 Task: Find connections with filter location Sarkhej with filter topic #stayhomewith filter profile language English with filter current company Collabera Digital with filter school Pondicherry University with filter industry Home Health Care Services with filter service category Business Law with filter keywords title Continuous Improvement Consultant
Action: Mouse moved to (509, 69)
Screenshot: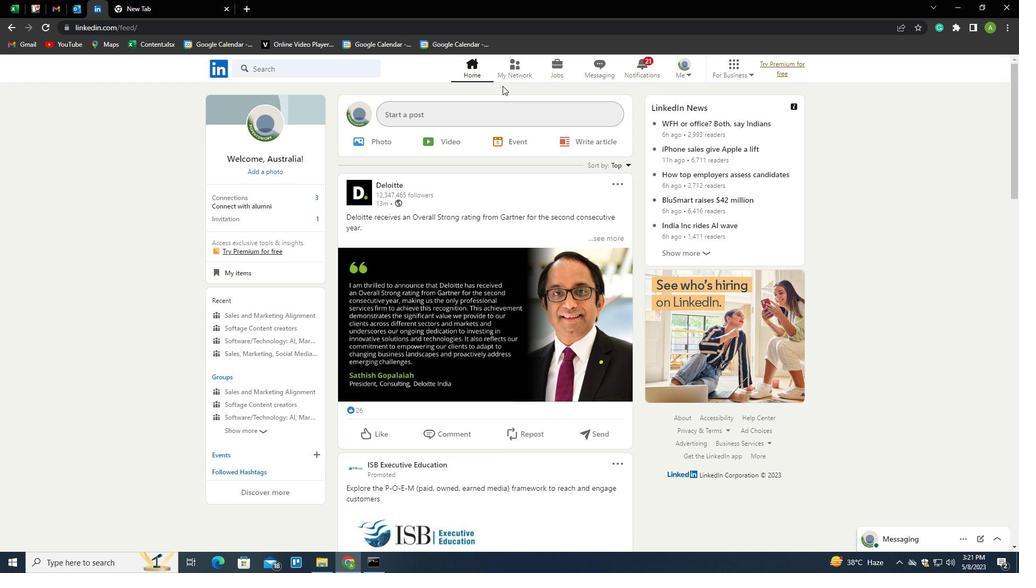 
Action: Mouse pressed left at (509, 69)
Screenshot: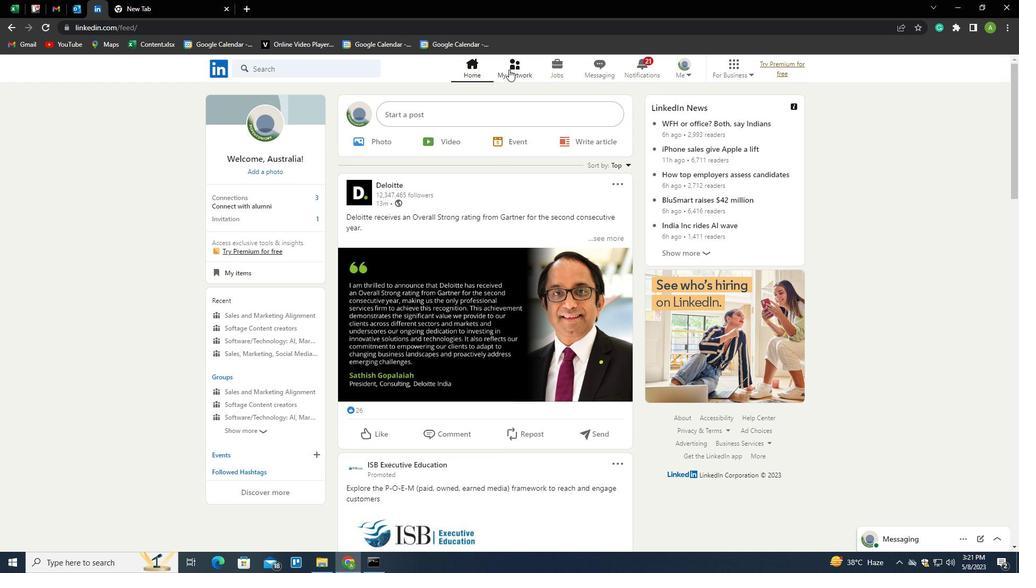 
Action: Mouse moved to (258, 125)
Screenshot: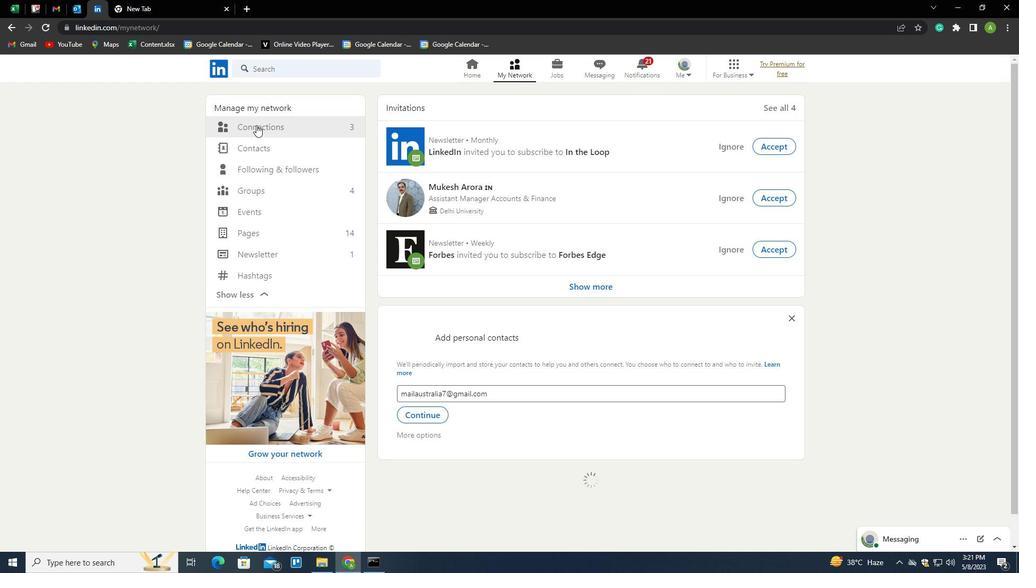 
Action: Mouse pressed left at (258, 125)
Screenshot: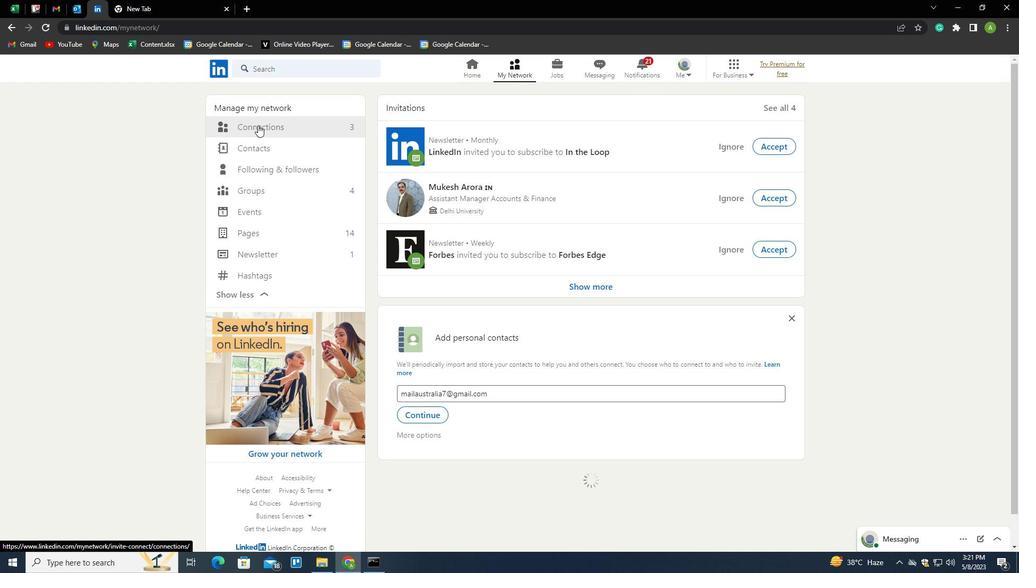 
Action: Mouse moved to (573, 131)
Screenshot: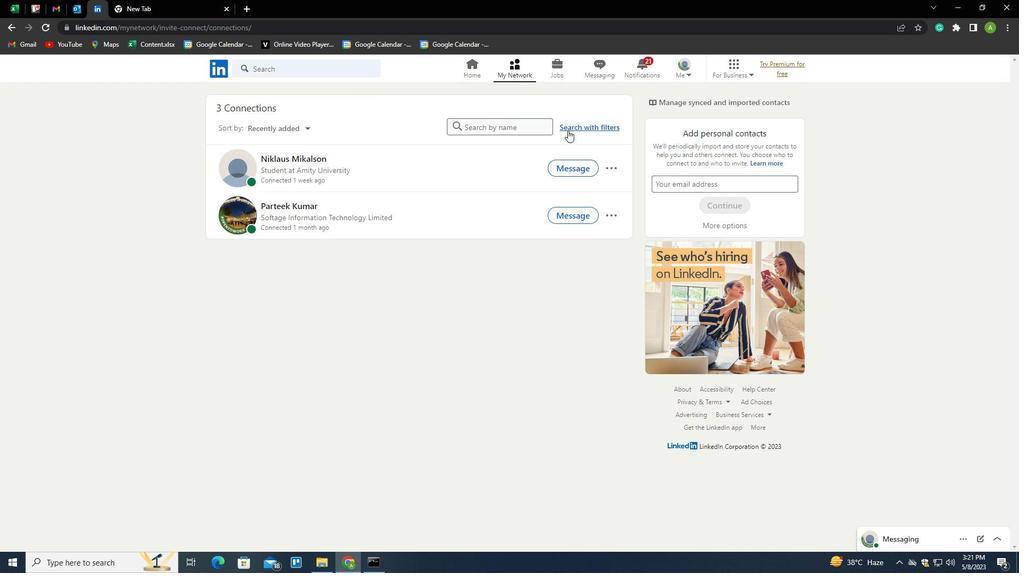 
Action: Mouse pressed left at (573, 131)
Screenshot: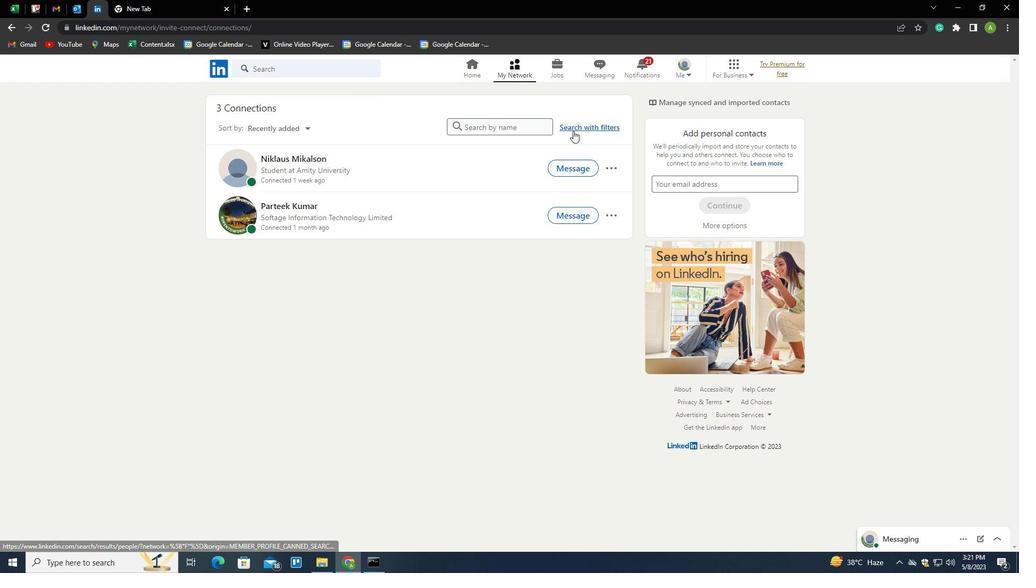 
Action: Mouse moved to (539, 97)
Screenshot: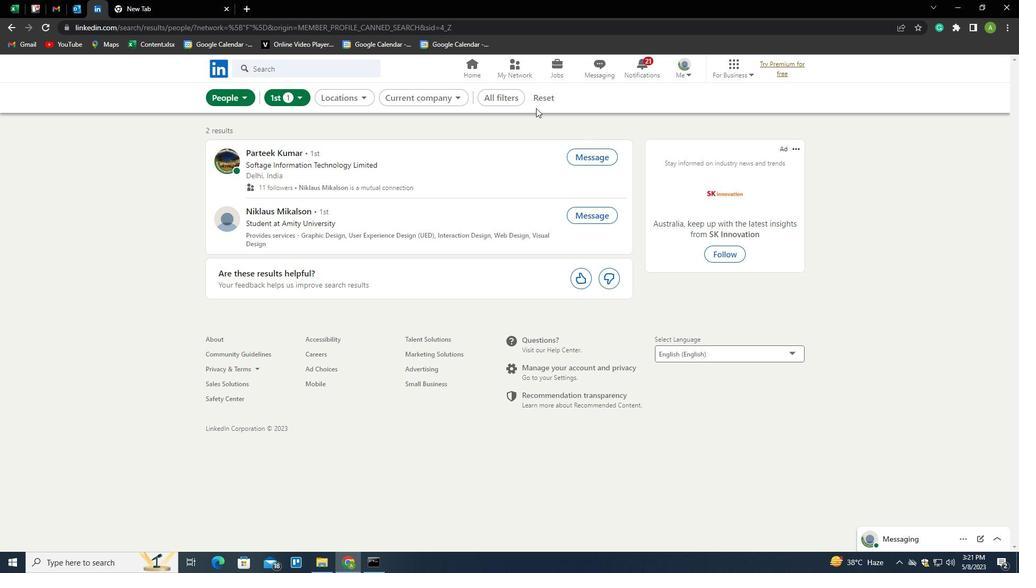 
Action: Mouse pressed left at (539, 97)
Screenshot: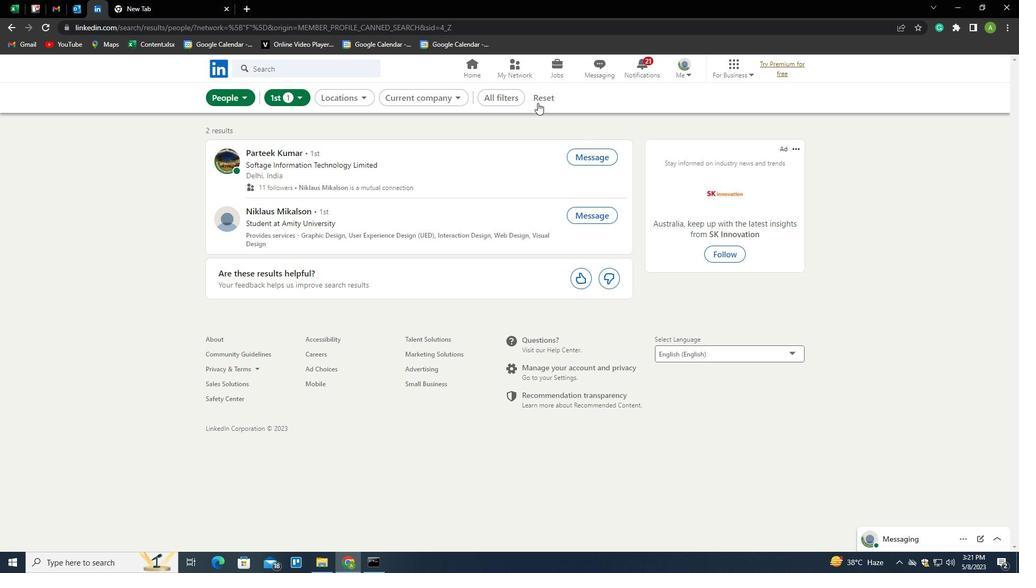 
Action: Mouse moved to (525, 99)
Screenshot: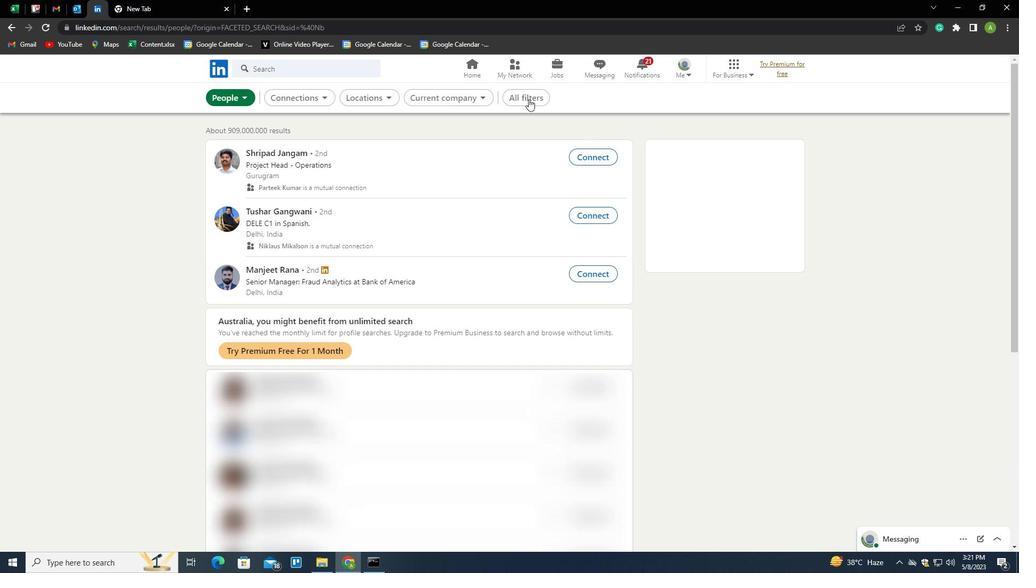 
Action: Mouse pressed left at (525, 99)
Screenshot: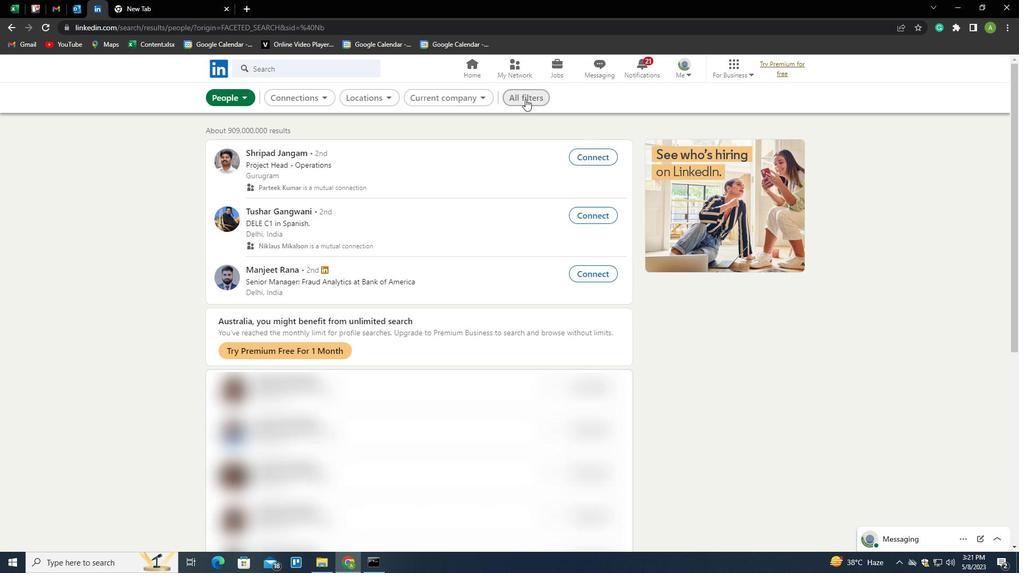 
Action: Mouse moved to (814, 327)
Screenshot: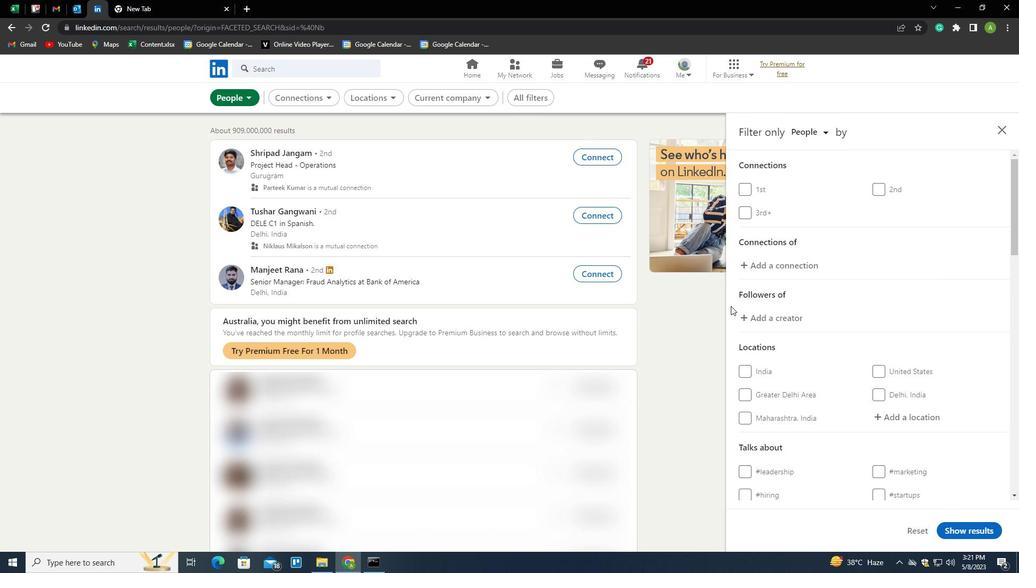 
Action: Mouse scrolled (814, 326) with delta (0, 0)
Screenshot: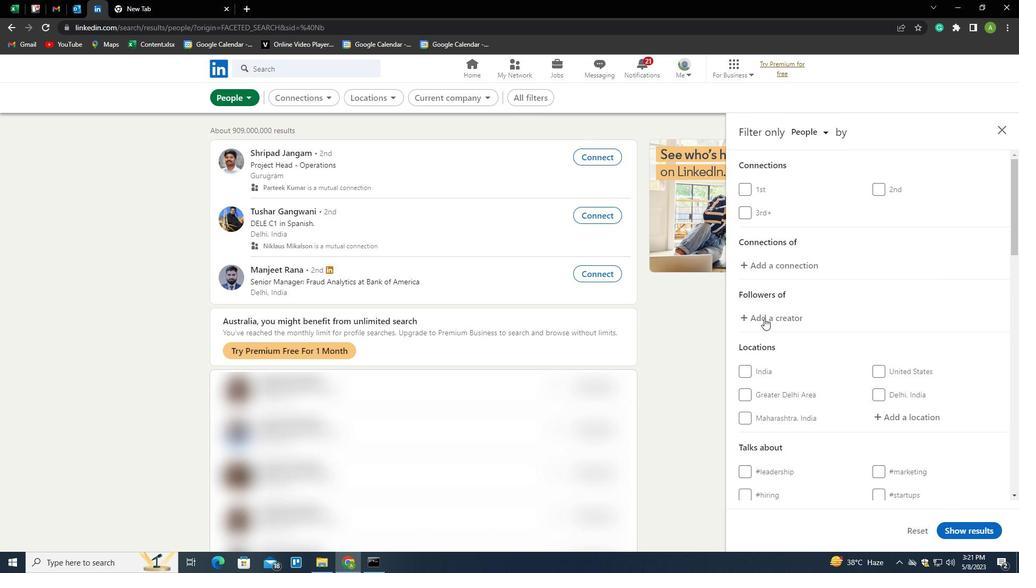 
Action: Mouse scrolled (814, 326) with delta (0, 0)
Screenshot: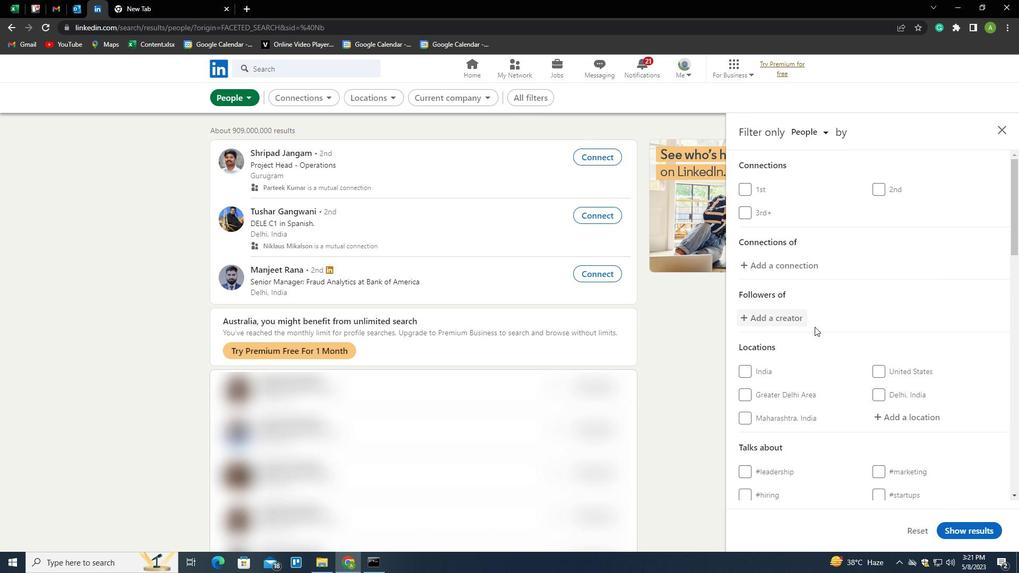 
Action: Mouse moved to (908, 319)
Screenshot: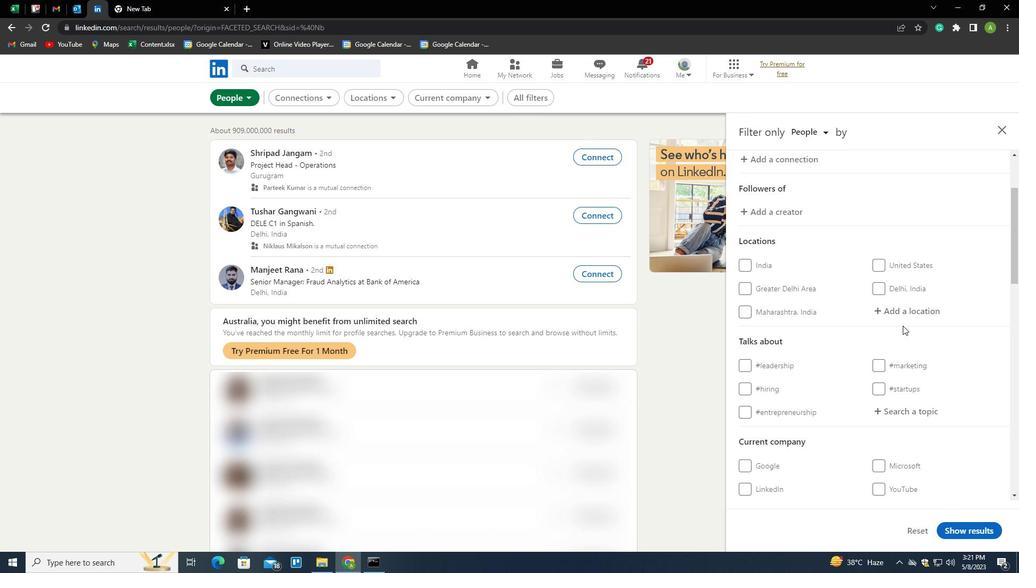 
Action: Mouse pressed left at (908, 319)
Screenshot: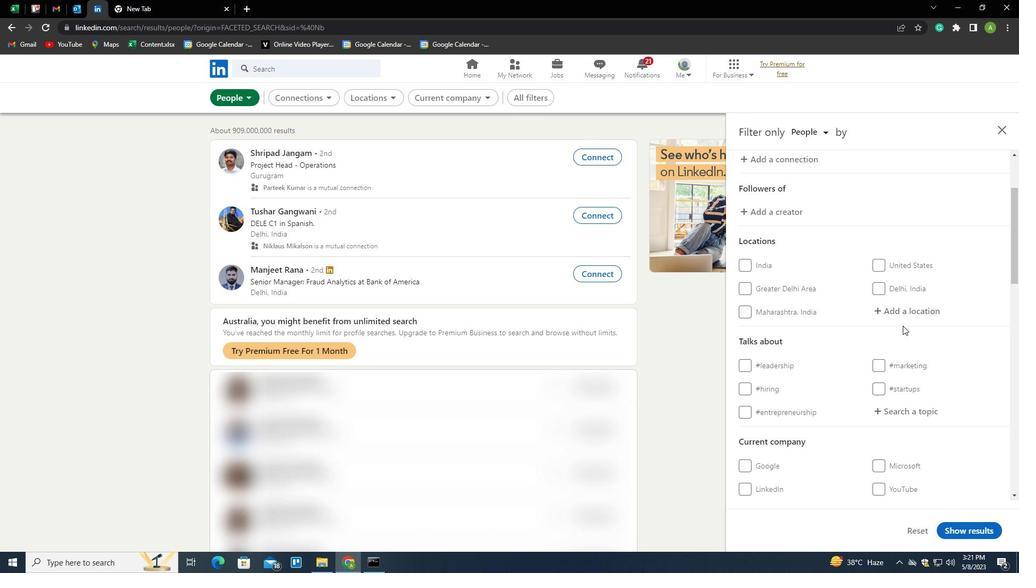 
Action: Mouse moved to (940, 284)
Screenshot: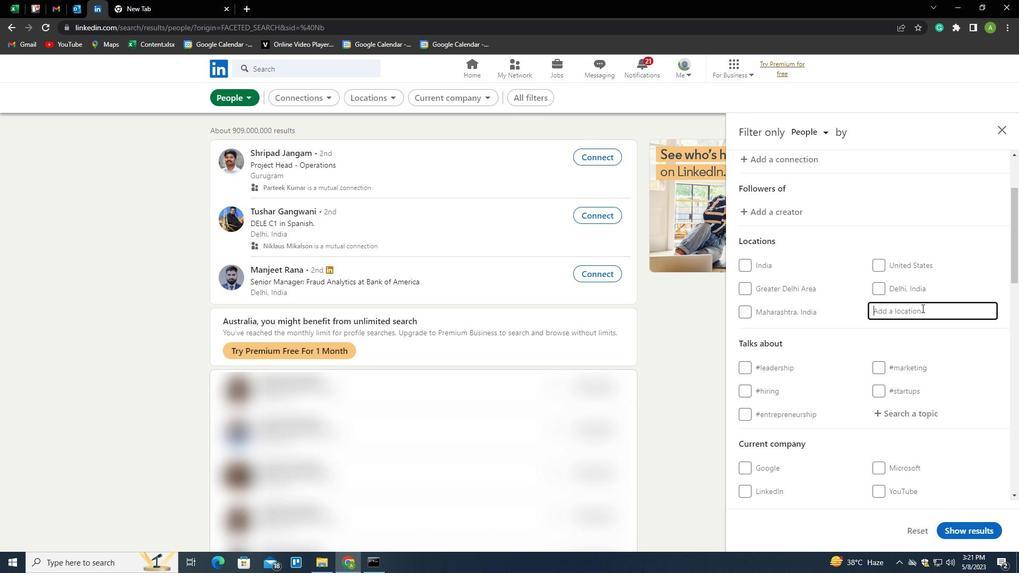 
Action: Key pressed <Key.shift><Key.shift><Key.shift>SARKHEF<Key.backspace>J
Screenshot: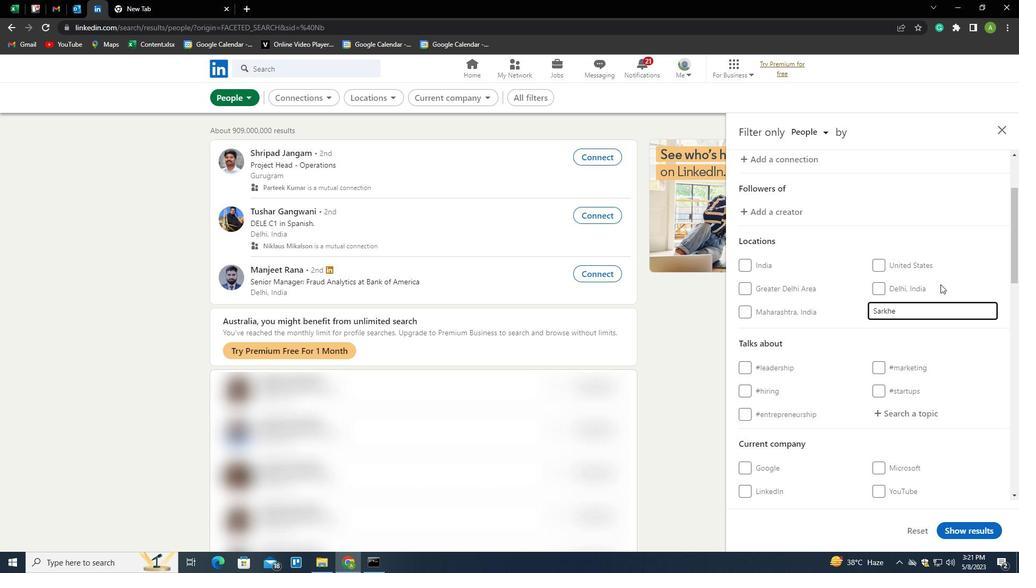 
Action: Mouse moved to (896, 329)
Screenshot: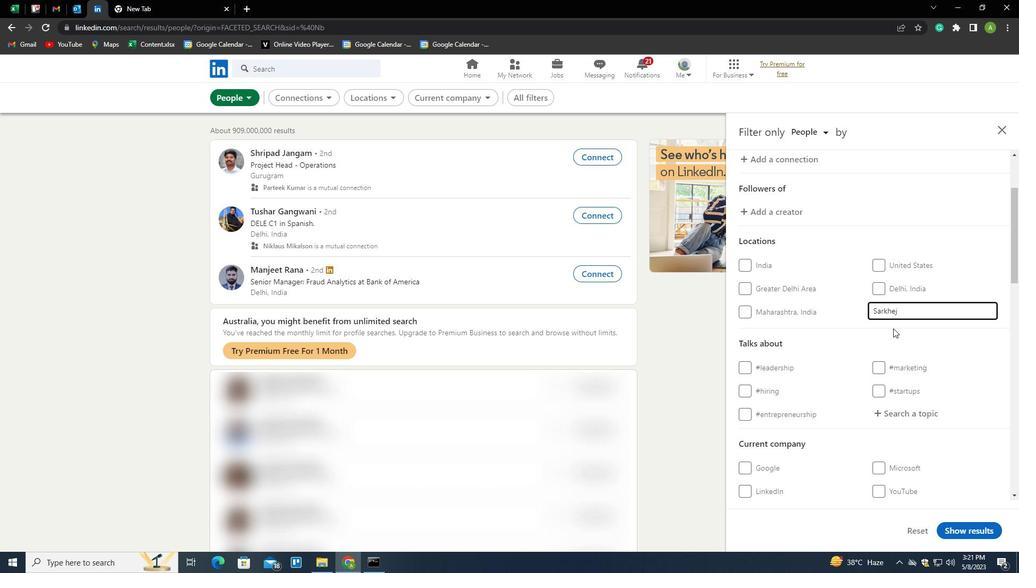
Action: Mouse pressed left at (896, 329)
Screenshot: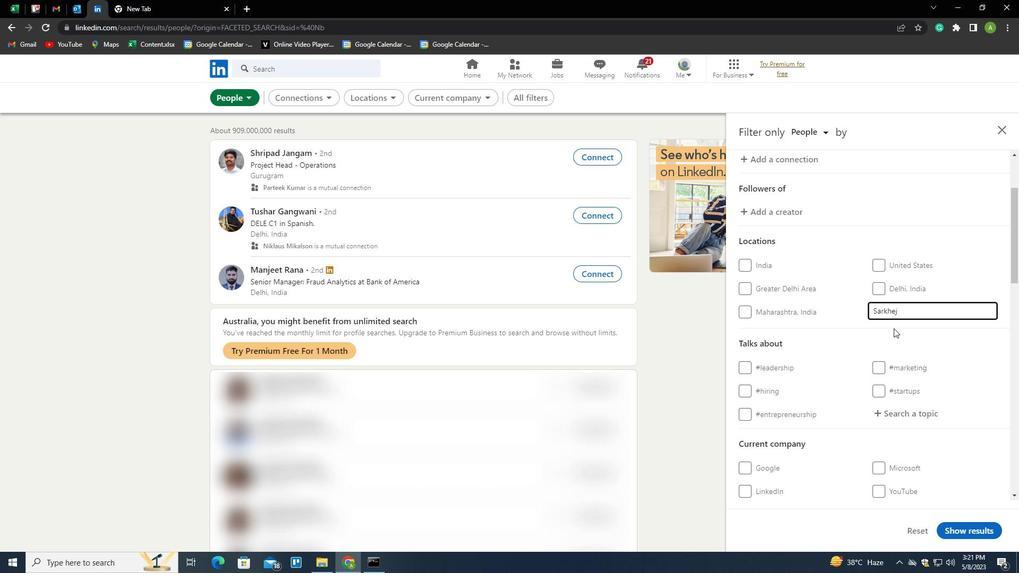 
Action: Mouse moved to (907, 409)
Screenshot: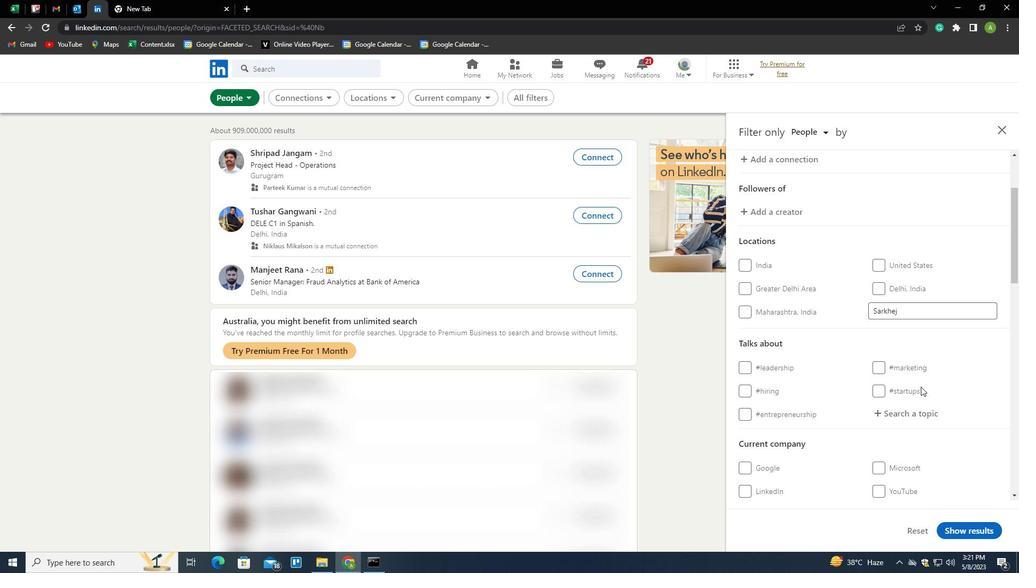 
Action: Mouse pressed left at (907, 409)
Screenshot: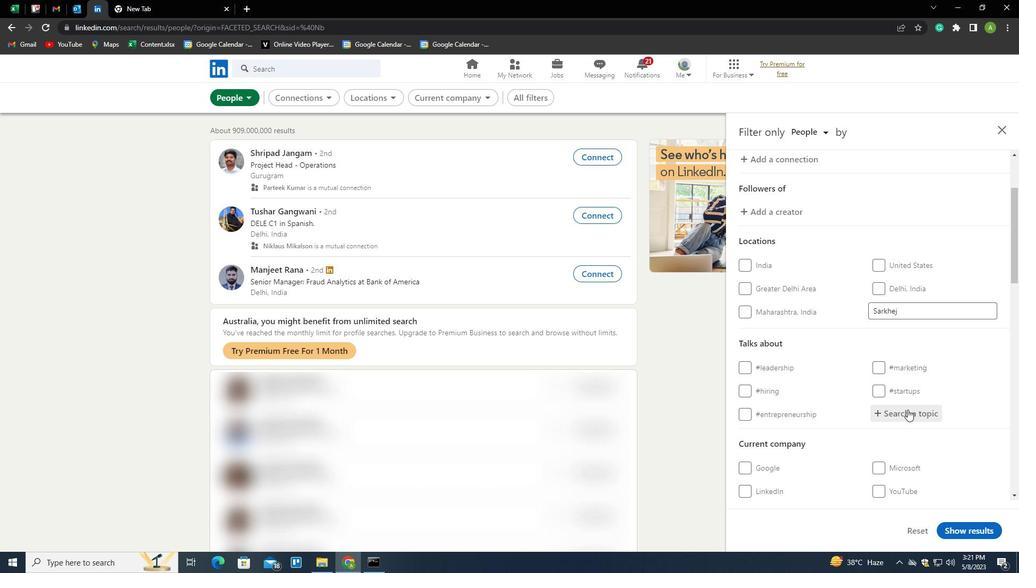
Action: Mouse moved to (918, 404)
Screenshot: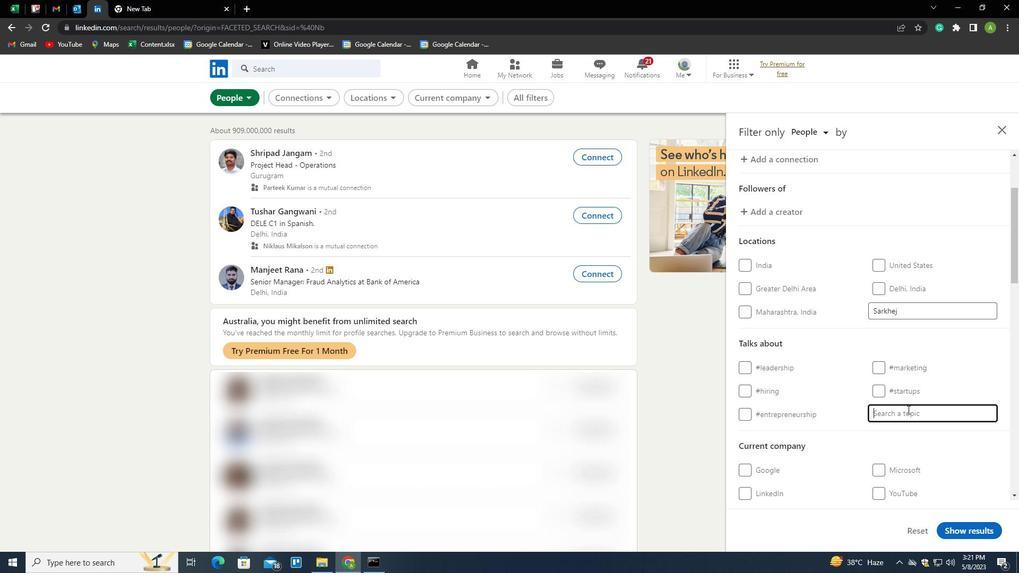 
Action: Key pressed STAYHOME<Key.down><Key.enter>
Screenshot: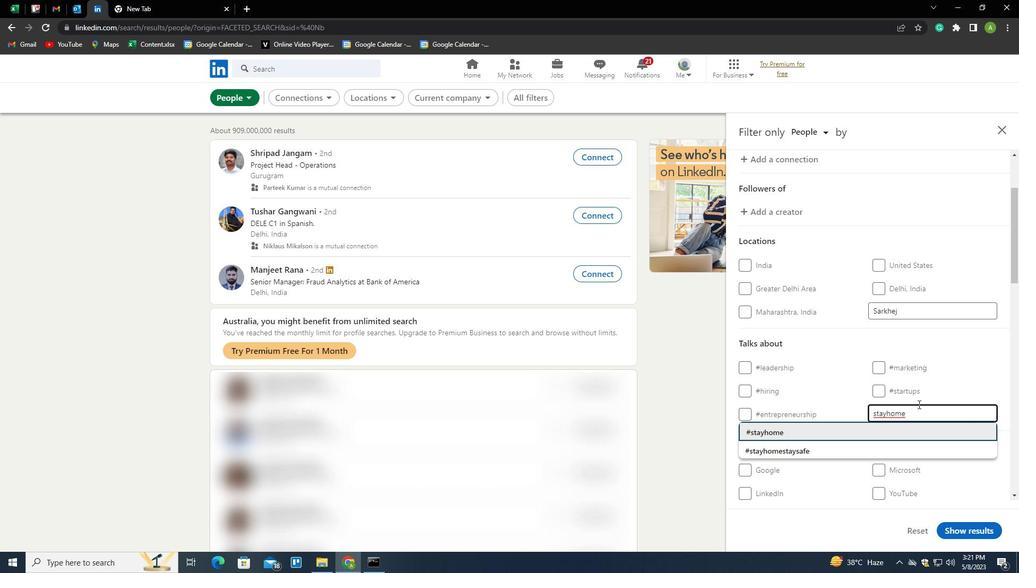 
Action: Mouse moved to (918, 404)
Screenshot: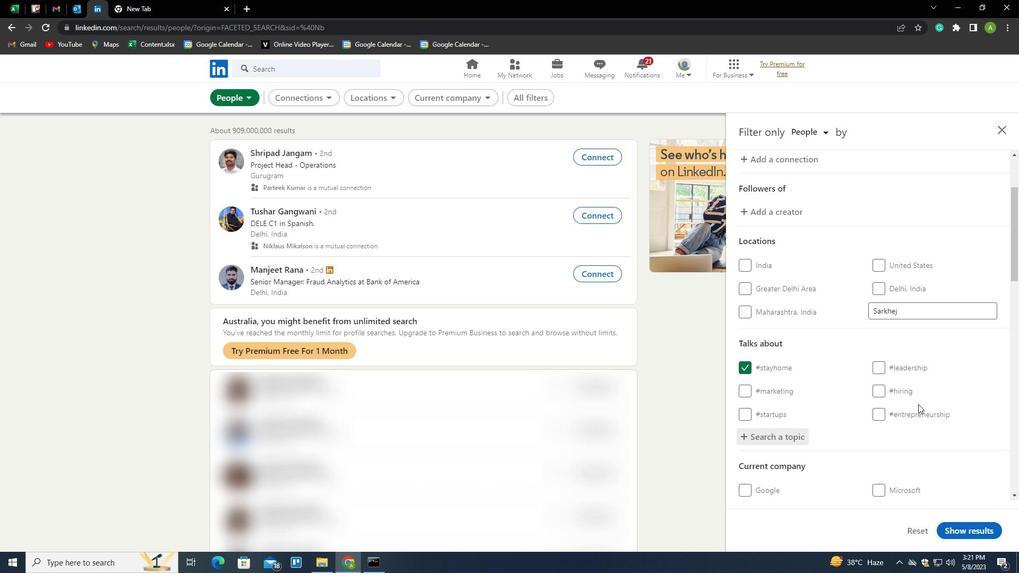 
Action: Mouse scrolled (918, 404) with delta (0, 0)
Screenshot: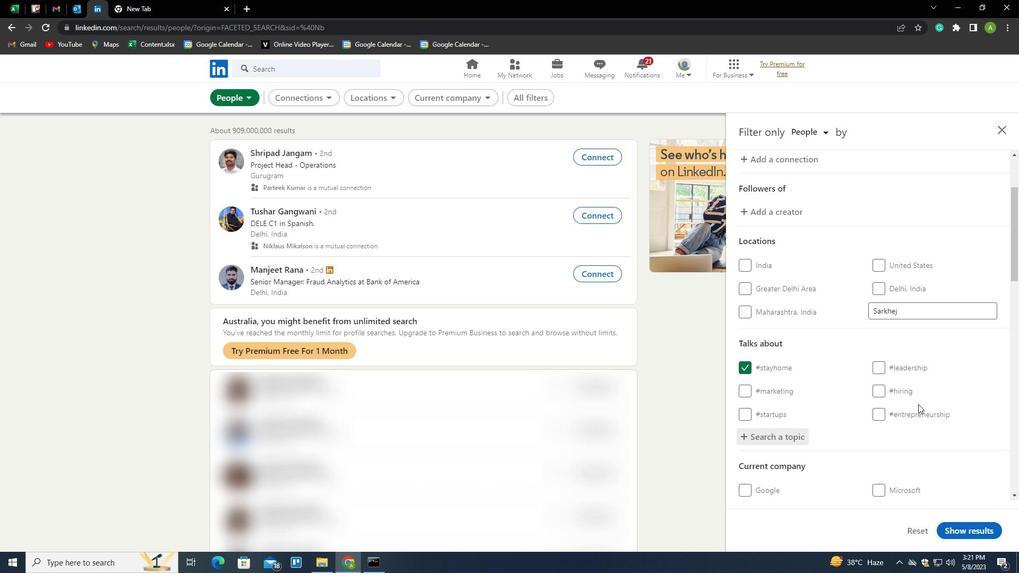 
Action: Mouse scrolled (918, 404) with delta (0, 0)
Screenshot: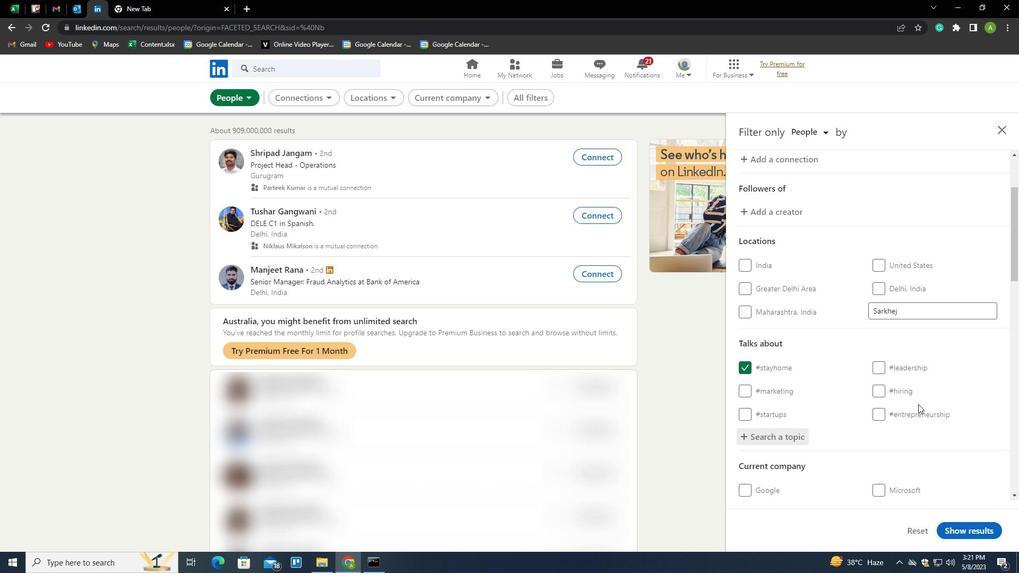 
Action: Mouse moved to (918, 404)
Screenshot: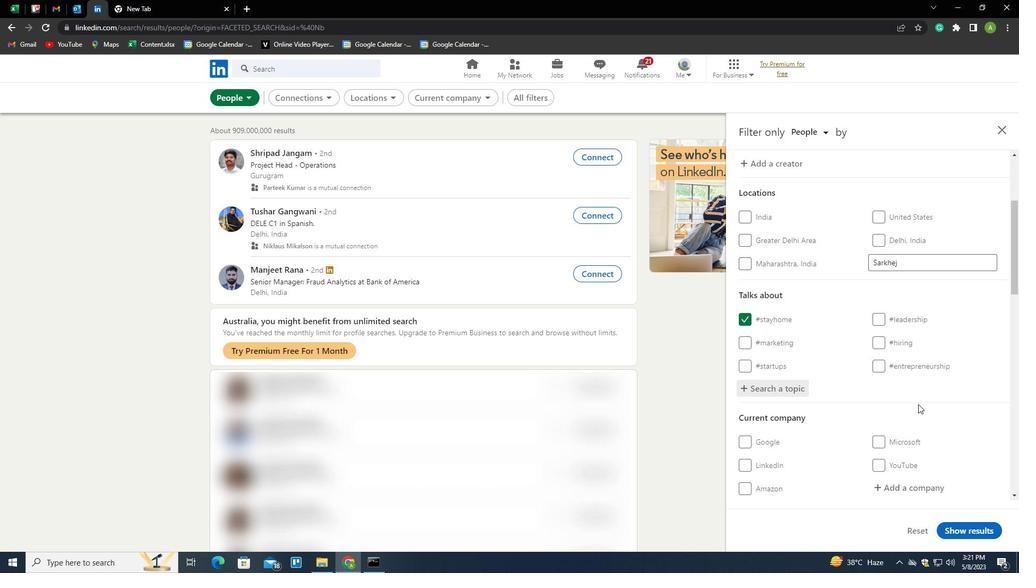 
Action: Mouse scrolled (918, 403) with delta (0, 0)
Screenshot: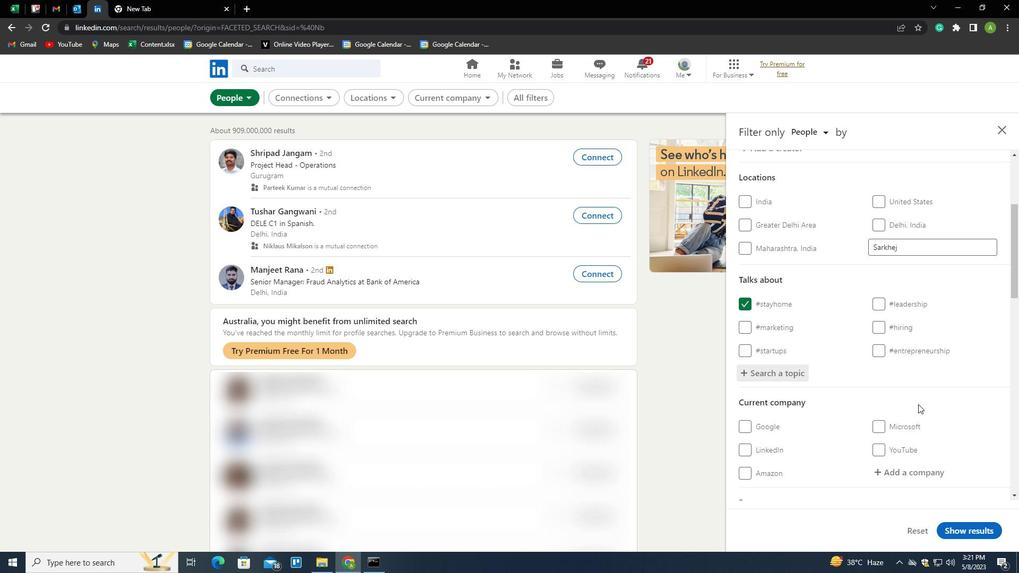 
Action: Mouse scrolled (918, 403) with delta (0, 0)
Screenshot: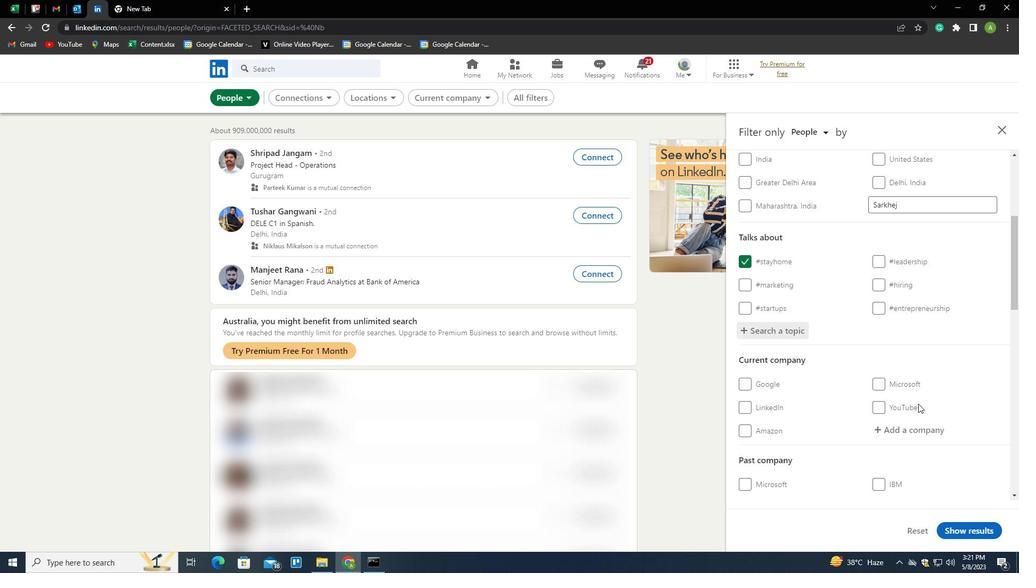 
Action: Mouse scrolled (918, 403) with delta (0, 0)
Screenshot: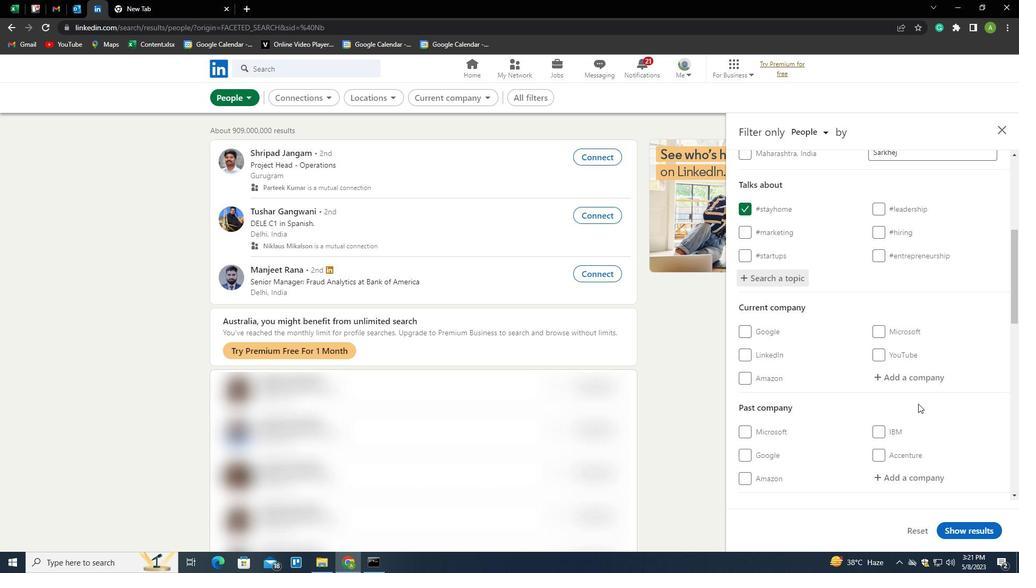 
Action: Mouse scrolled (918, 403) with delta (0, 0)
Screenshot: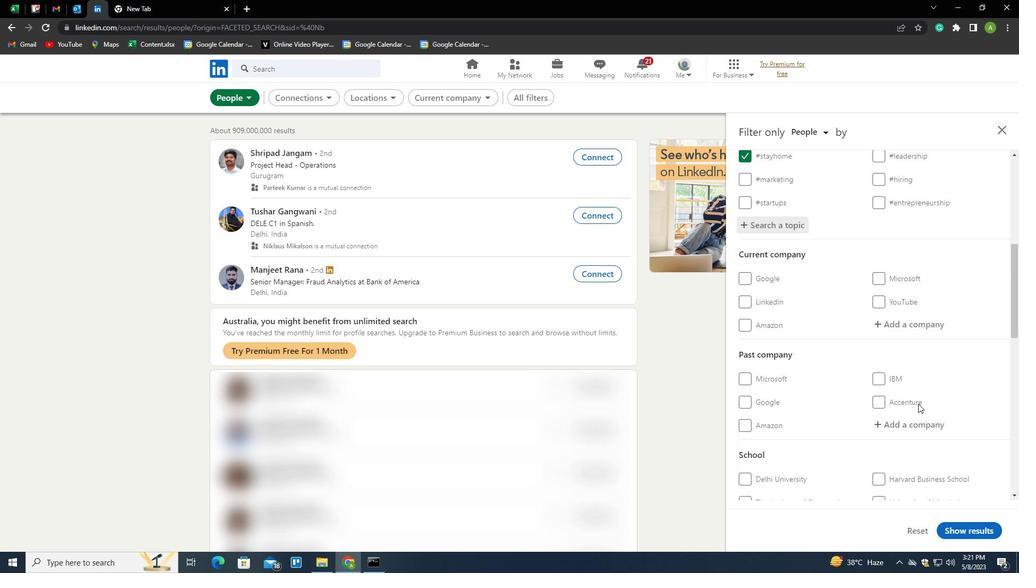 
Action: Mouse scrolled (918, 403) with delta (0, 0)
Screenshot: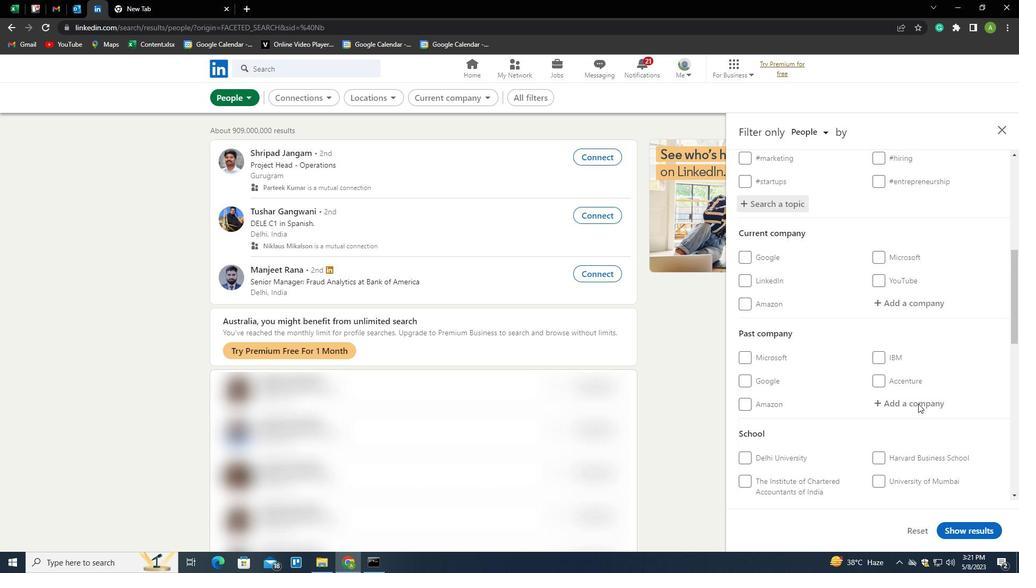 
Action: Mouse scrolled (918, 403) with delta (0, 0)
Screenshot: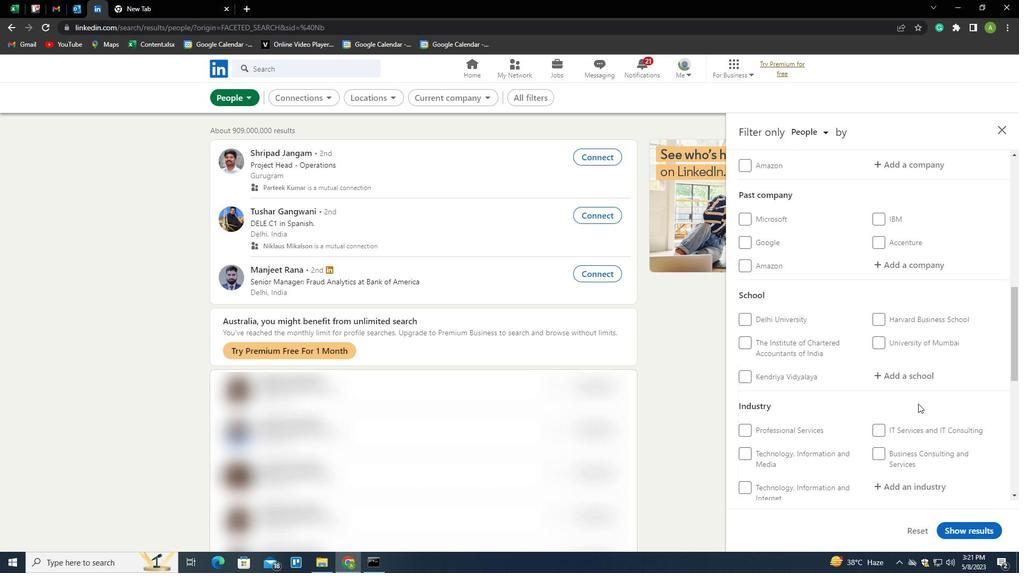 
Action: Mouse scrolled (918, 403) with delta (0, 0)
Screenshot: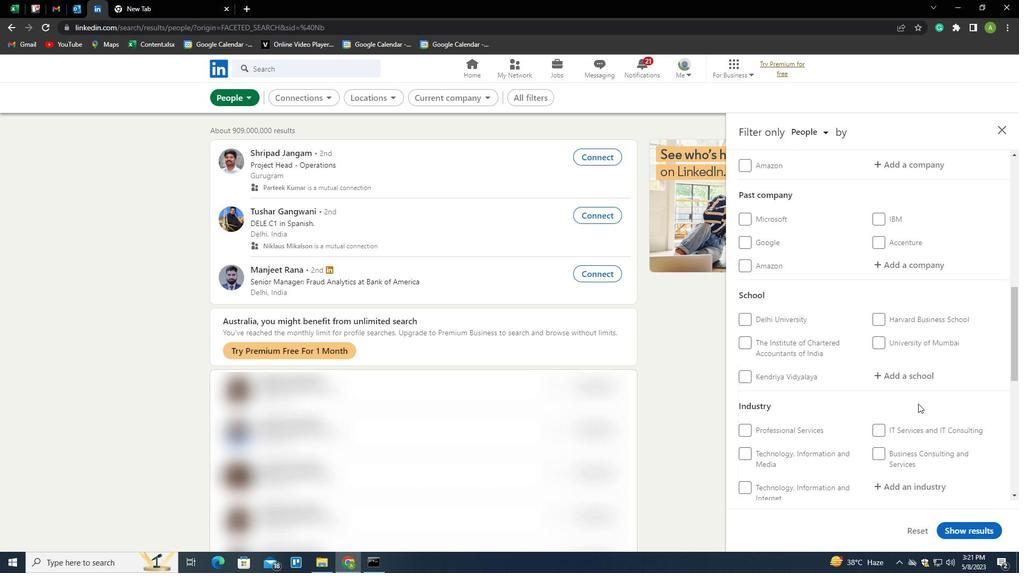 
Action: Mouse scrolled (918, 403) with delta (0, 0)
Screenshot: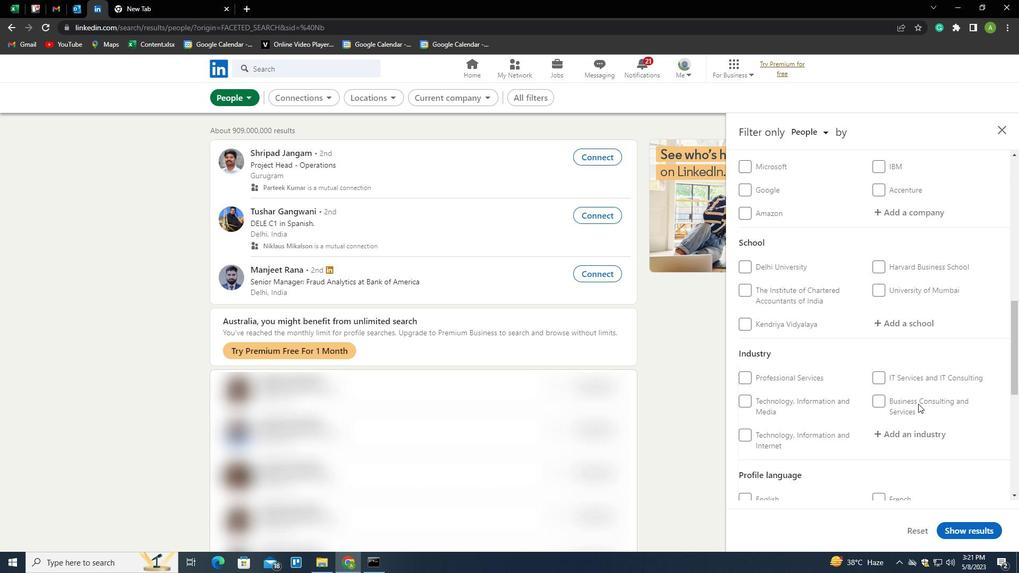 
Action: Mouse moved to (752, 388)
Screenshot: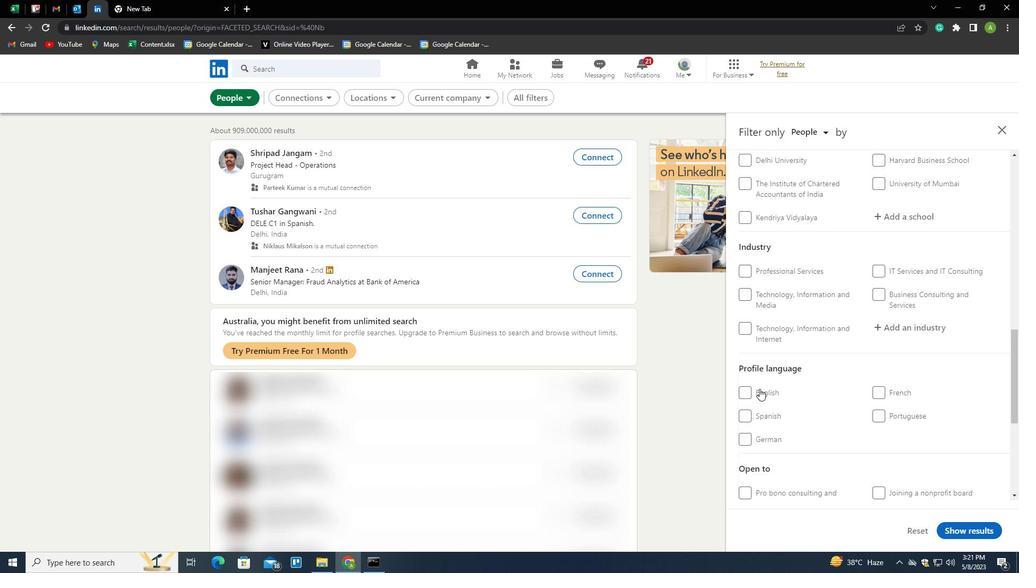 
Action: Mouse pressed left at (752, 388)
Screenshot: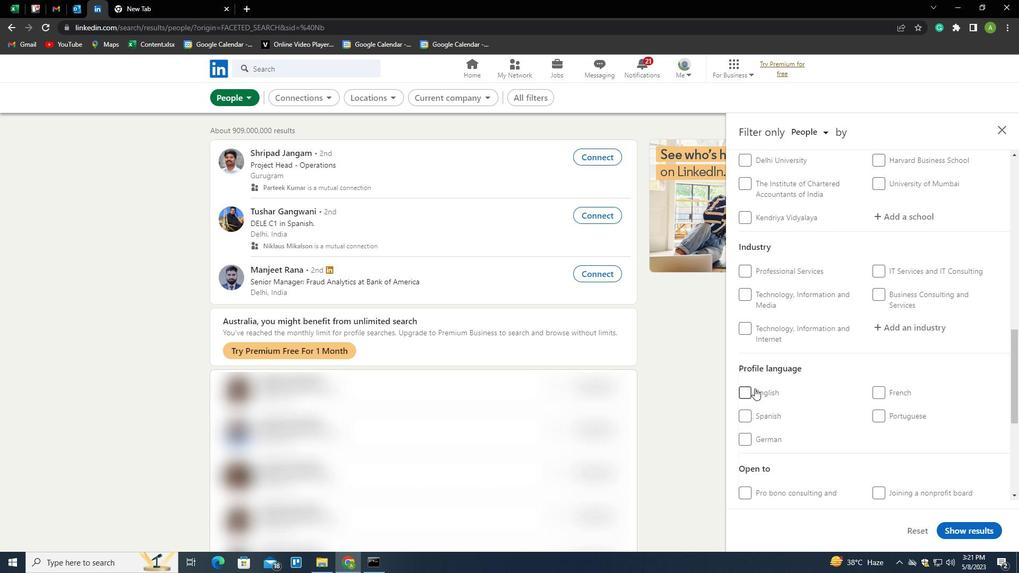 
Action: Mouse moved to (925, 357)
Screenshot: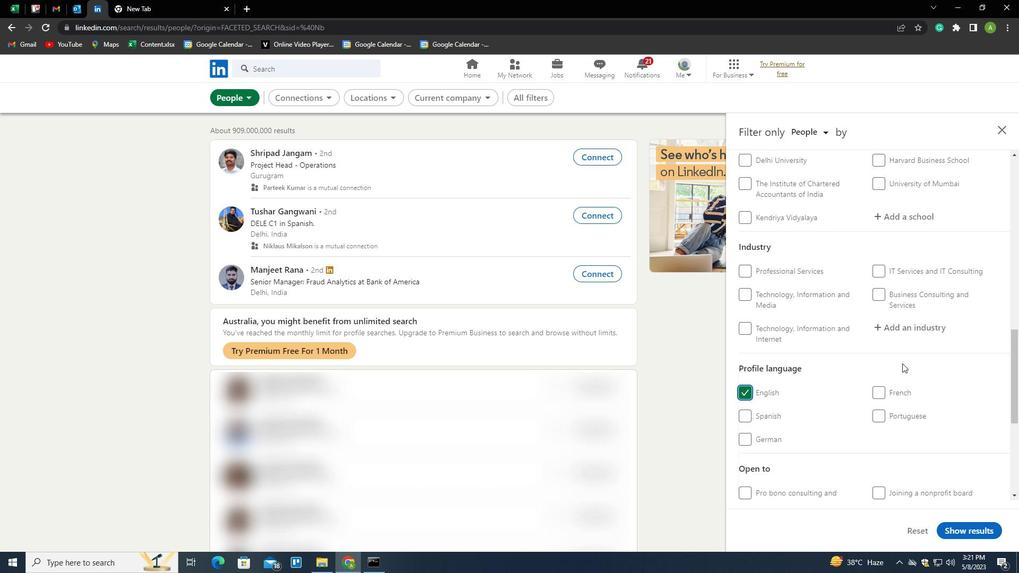 
Action: Mouse scrolled (925, 358) with delta (0, 0)
Screenshot: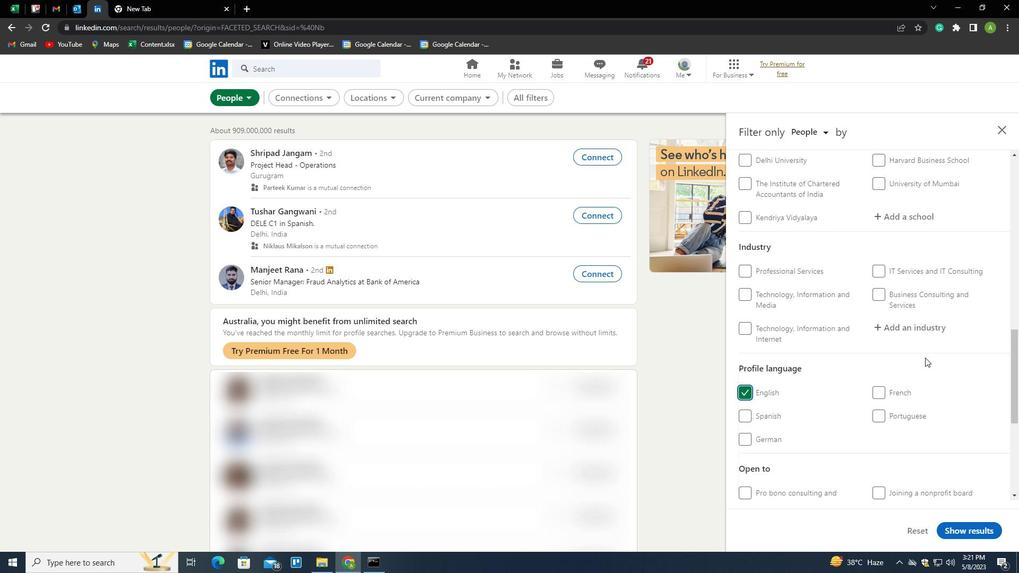 
Action: Mouse scrolled (925, 358) with delta (0, 0)
Screenshot: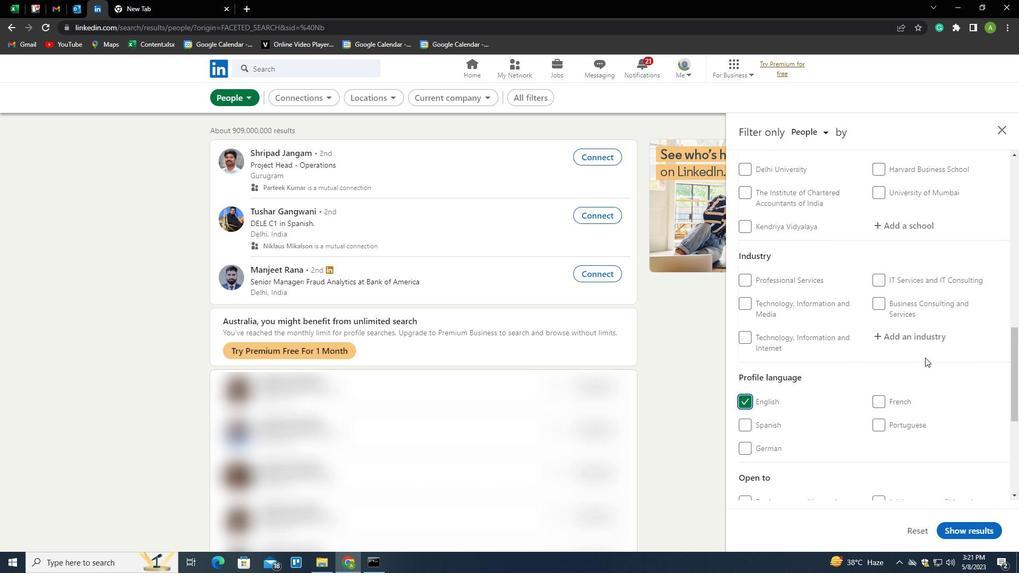 
Action: Mouse scrolled (925, 358) with delta (0, 0)
Screenshot: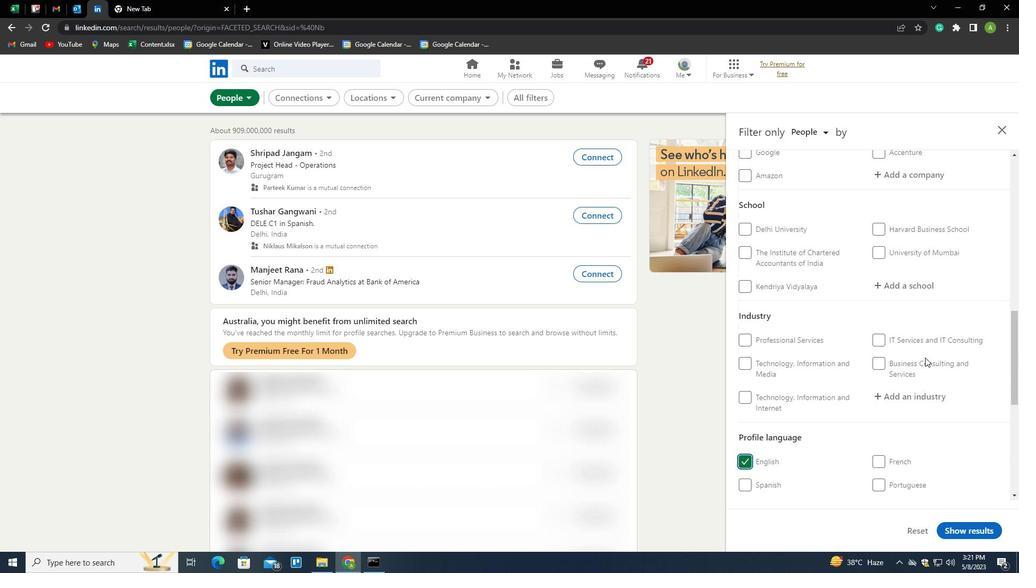 
Action: Mouse scrolled (925, 358) with delta (0, 0)
Screenshot: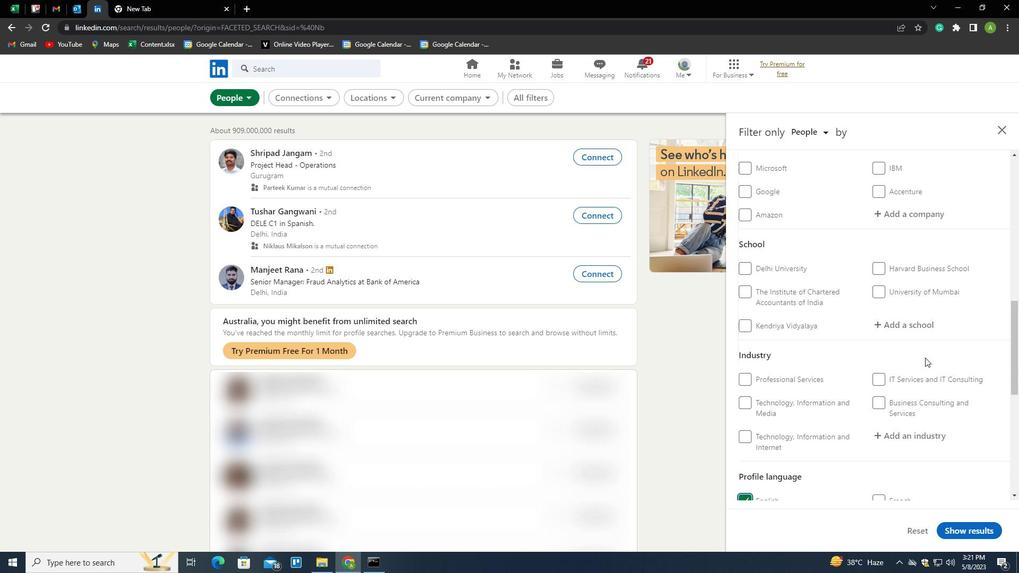 
Action: Mouse scrolled (925, 358) with delta (0, 0)
Screenshot: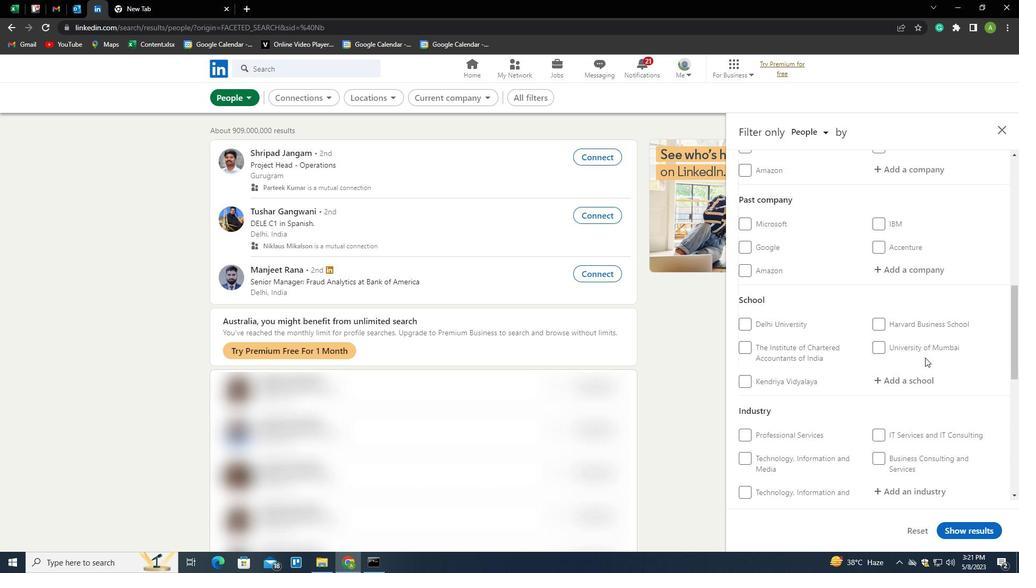 
Action: Mouse scrolled (925, 358) with delta (0, 0)
Screenshot: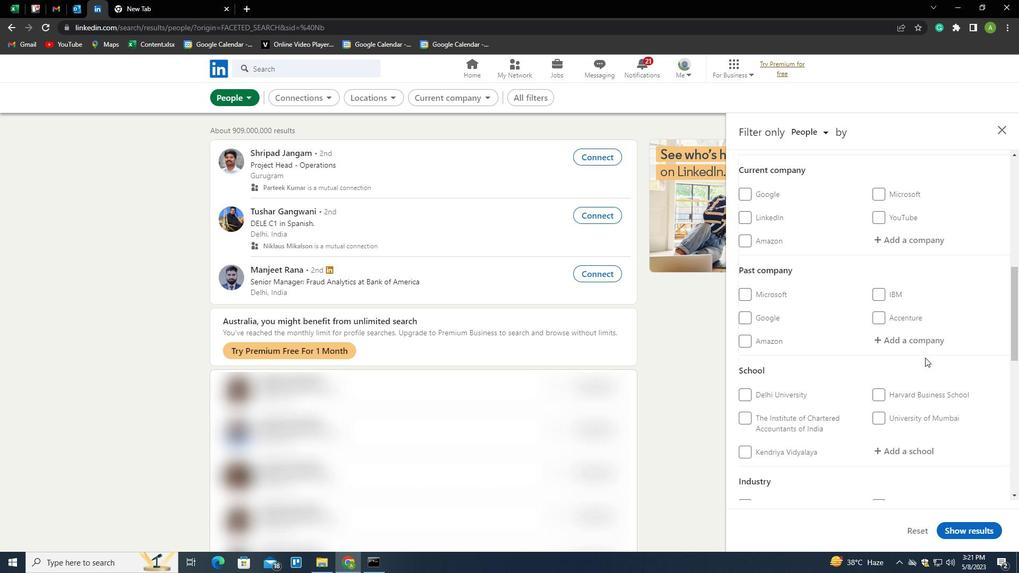 
Action: Mouse moved to (919, 330)
Screenshot: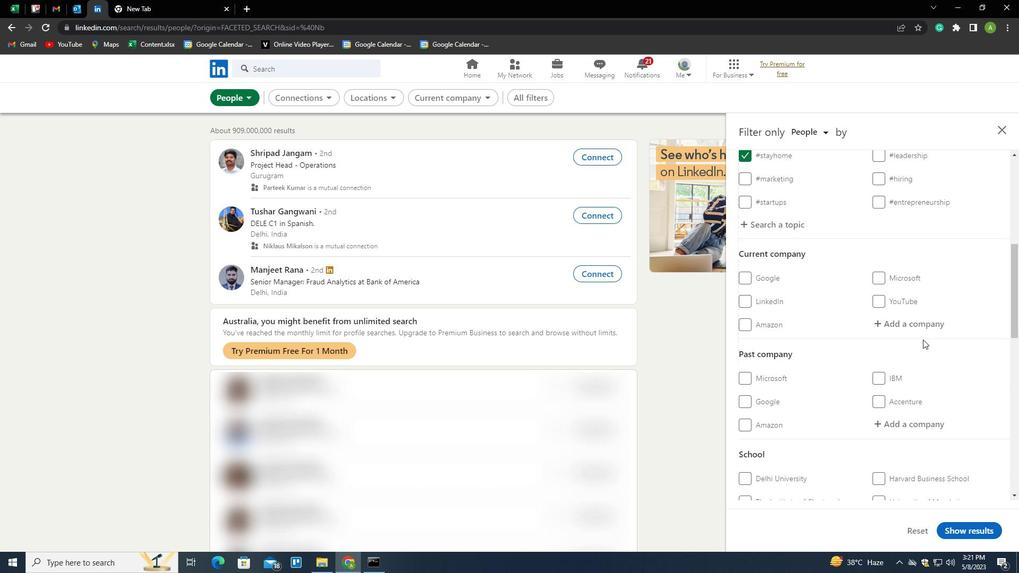 
Action: Mouse pressed left at (919, 330)
Screenshot: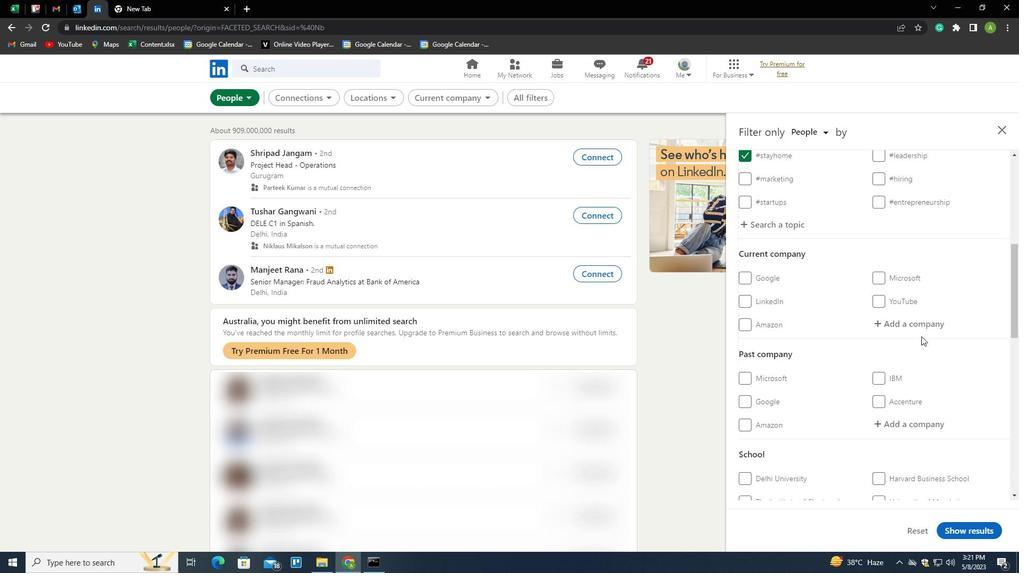 
Action: Key pressed <Key.shift>COLLABERA<Key.down><Key.space><Key.shift>DIGITAL<Key.down><Key.enter>
Screenshot: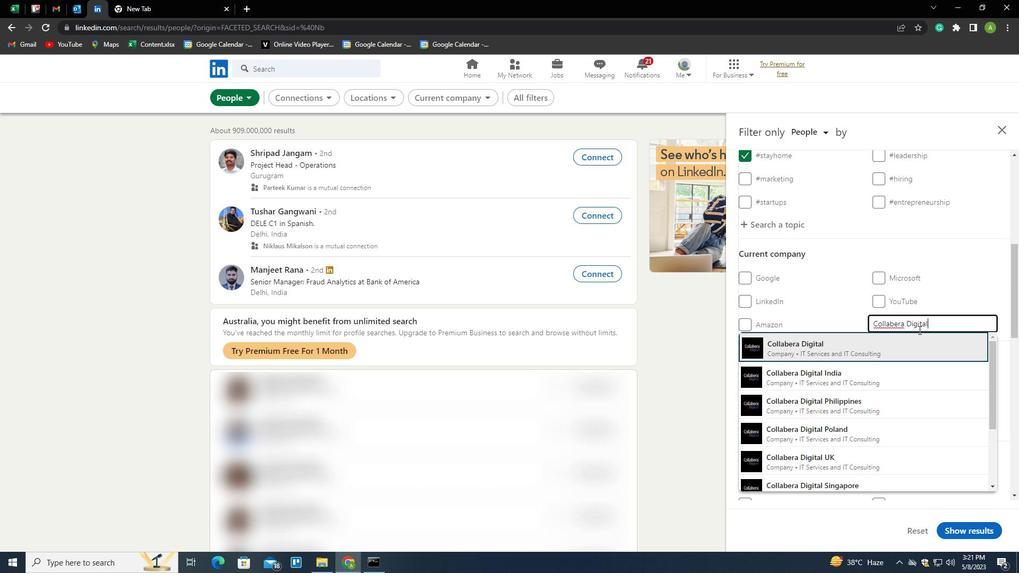 
Action: Mouse scrolled (919, 329) with delta (0, 0)
Screenshot: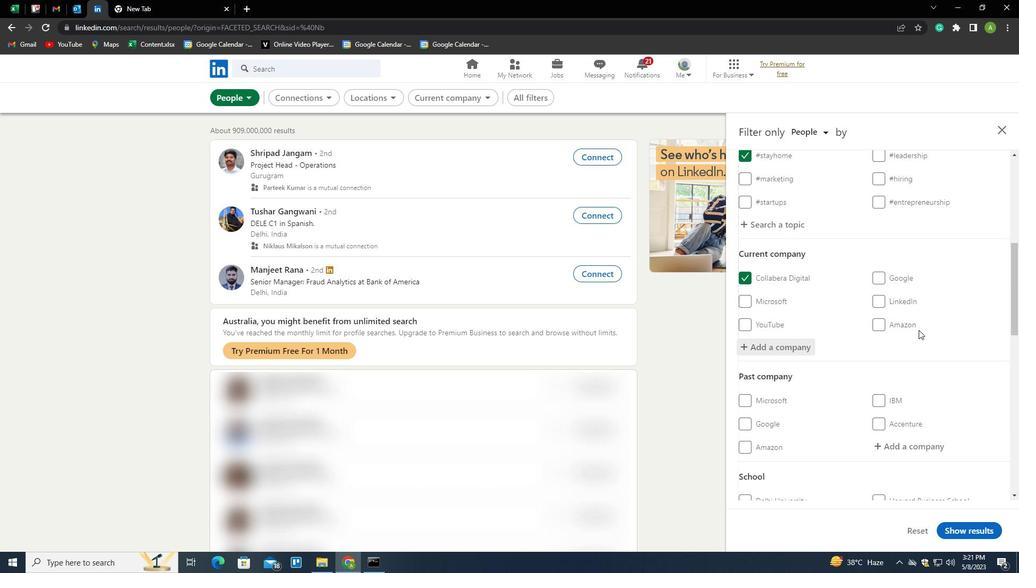 
Action: Mouse scrolled (919, 329) with delta (0, 0)
Screenshot: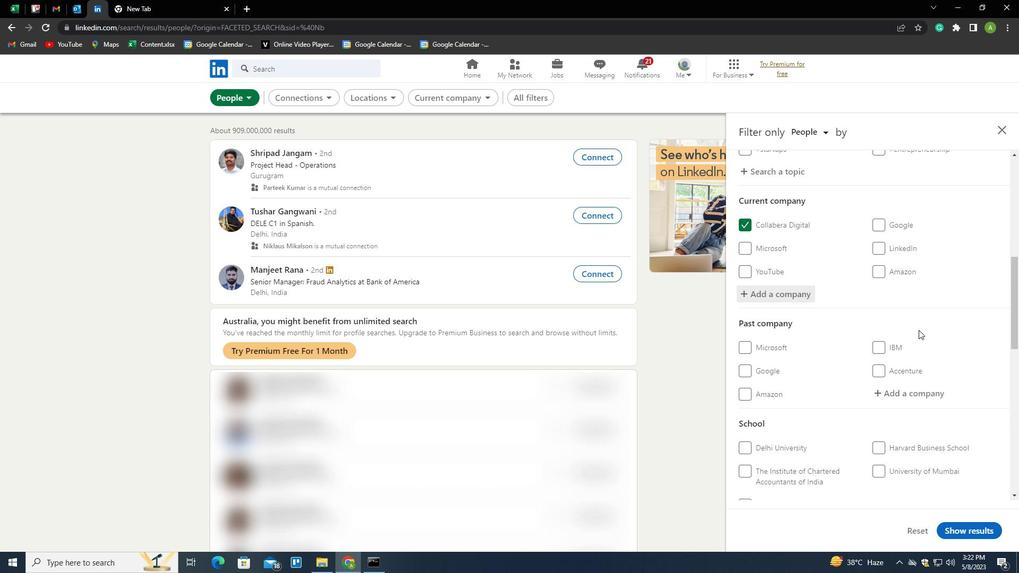 
Action: Mouse scrolled (919, 329) with delta (0, 0)
Screenshot: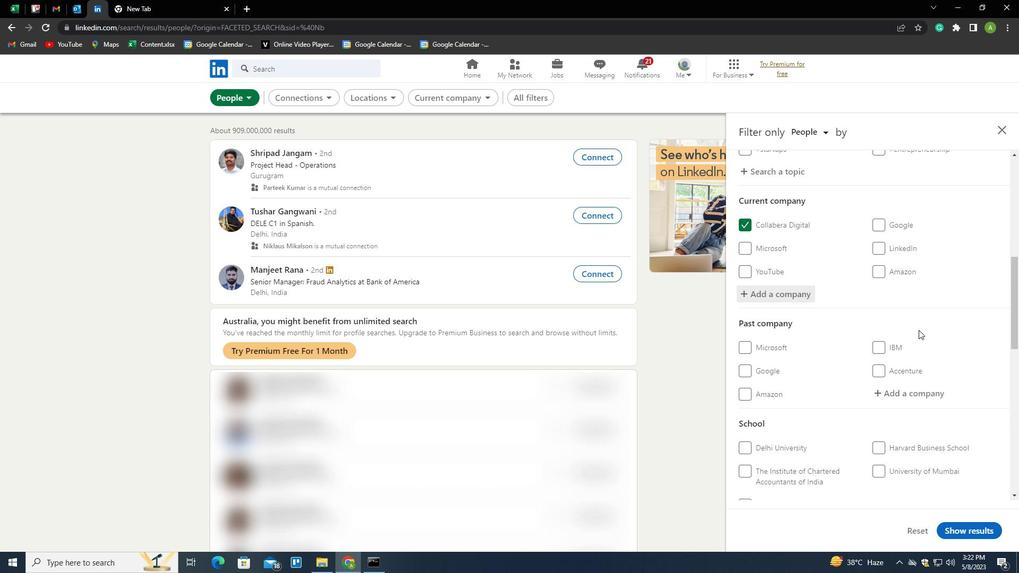 
Action: Mouse scrolled (919, 329) with delta (0, 0)
Screenshot: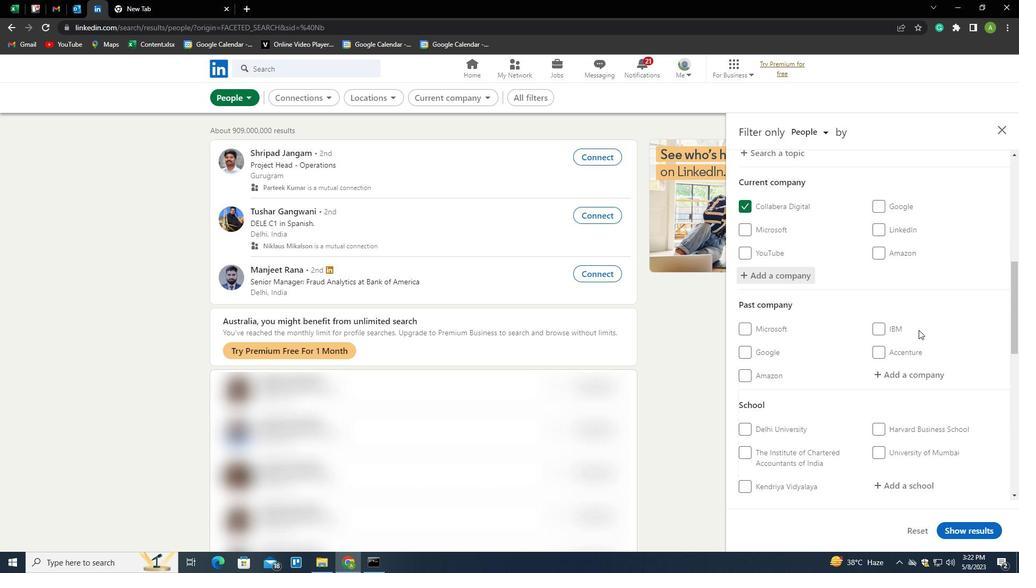 
Action: Mouse scrolled (919, 329) with delta (0, 0)
Screenshot: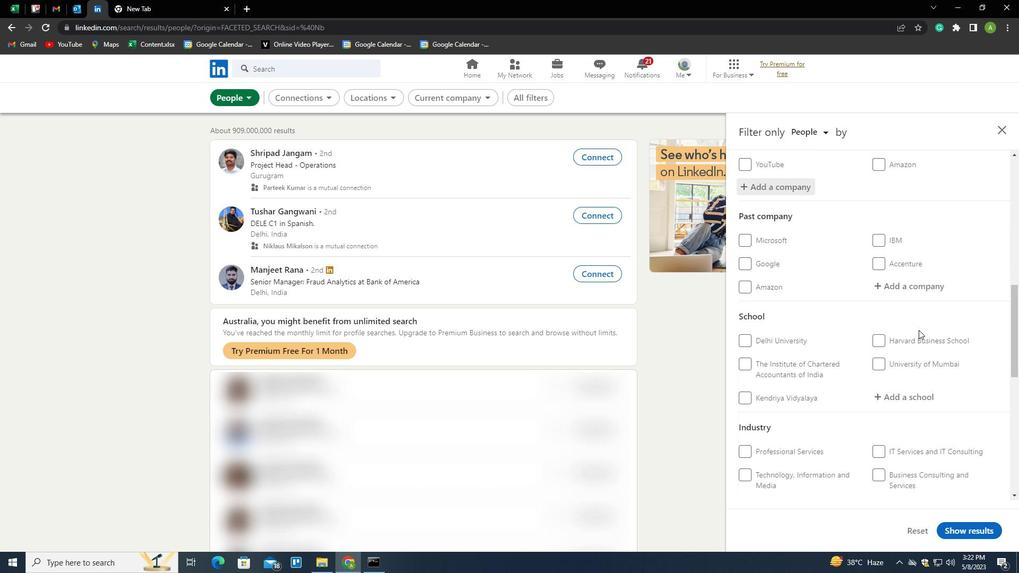 
Action: Mouse moved to (909, 297)
Screenshot: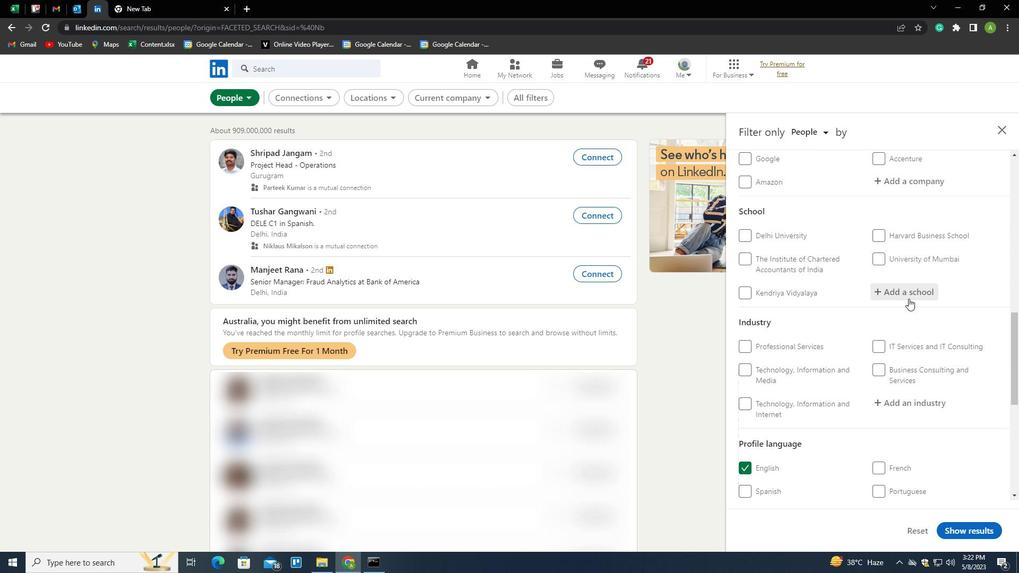 
Action: Mouse pressed left at (909, 297)
Screenshot: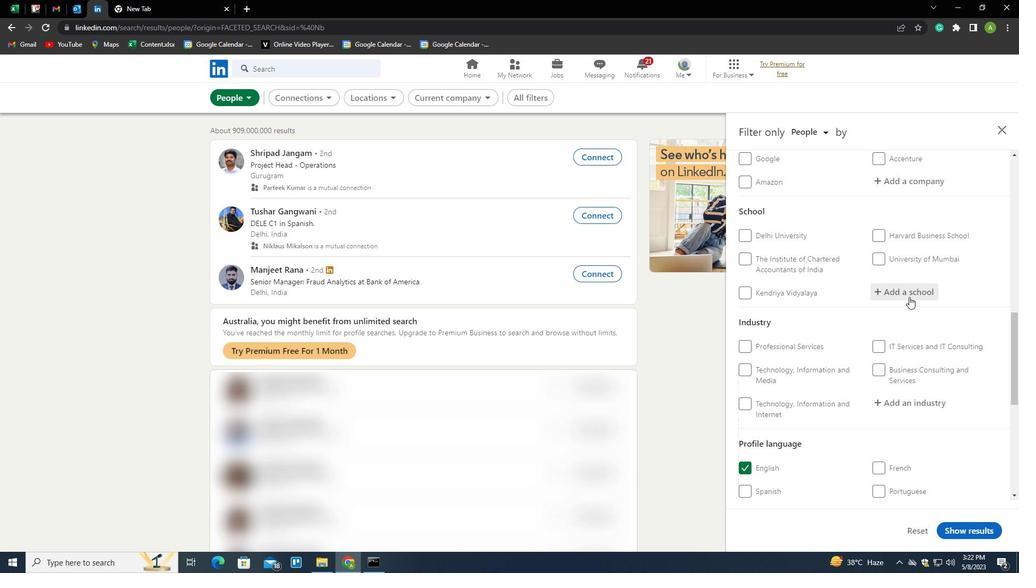 
Action: Mouse moved to (932, 280)
Screenshot: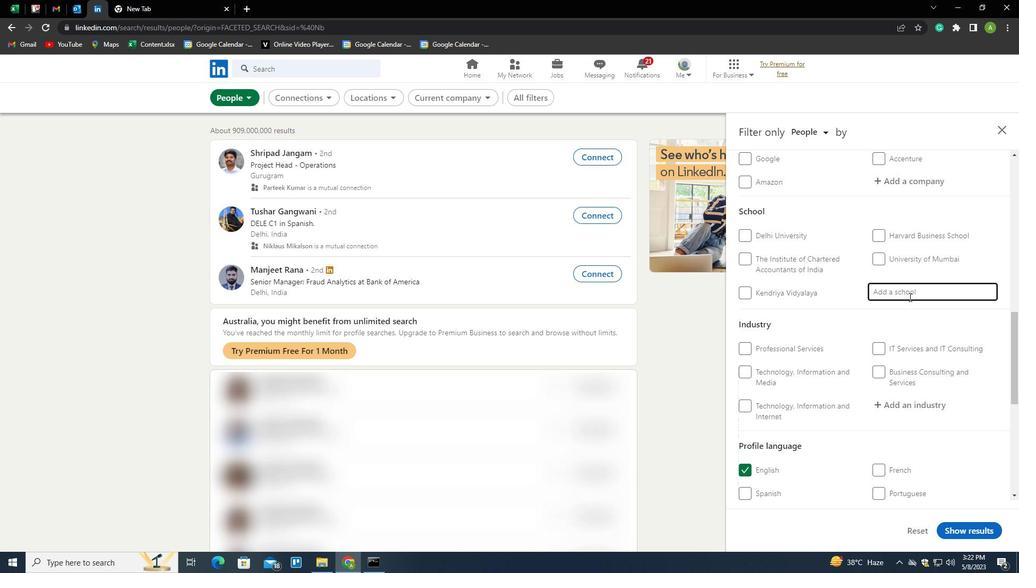 
Action: Mouse scrolled (932, 279) with delta (0, 0)
Screenshot: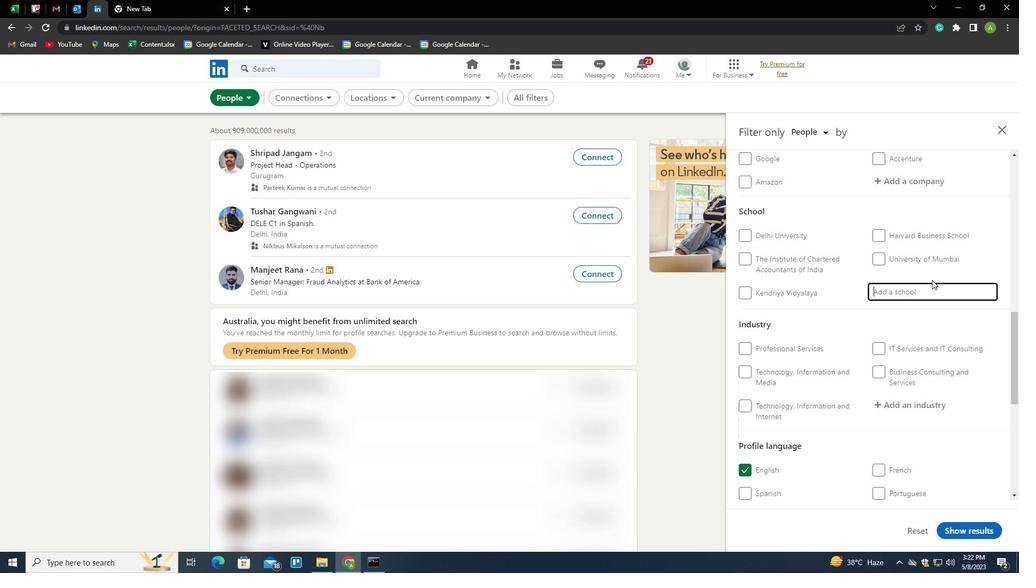 
Action: Mouse moved to (939, 276)
Screenshot: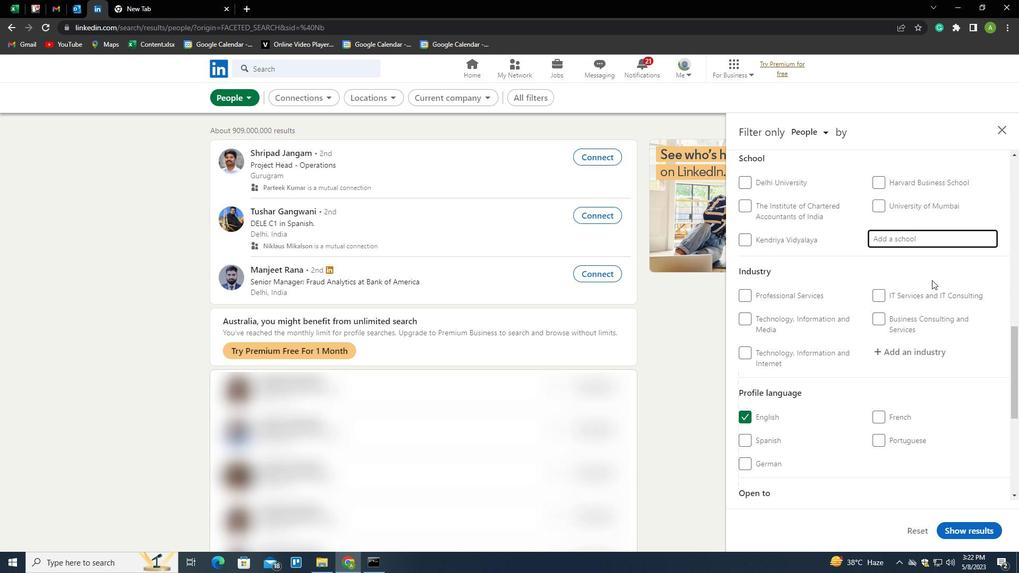 
Action: Key pressed <Key.shift><Key.shift><Key.shift><Key.shift><Key.shift><Key.shift><Key.shift><Key.shift><Key.shift><Key.shift><Key.shift><Key.shift><Key.shift><Key.shift><Key.shift><Key.shift><Key.shift><Key.shift><Key.shift><Key.shift><Key.shift><Key.shift><Key.shift><Key.shift><Key.shift><Key.shift><Key.shift><Key.shift><Key.shift><Key.shift><Key.shift><Key.shift><Key.shift><Key.shift><Key.shift><Key.shift><Key.shift><Key.shift><Key.shift><Key.shift><Key.shift><Key.shift><Key.shift><Key.shift><Key.shift><Key.shift><Key.shift><Key.shift><Key.shift><Key.shift><Key.shift><Key.shift><Key.shift><Key.shift><Key.shift><Key.shift><Key.shift><Key.shift>PONDICHERRY<Key.space><Key.shift>UNIVERISTY<Key.down><Key.enter>
Screenshot: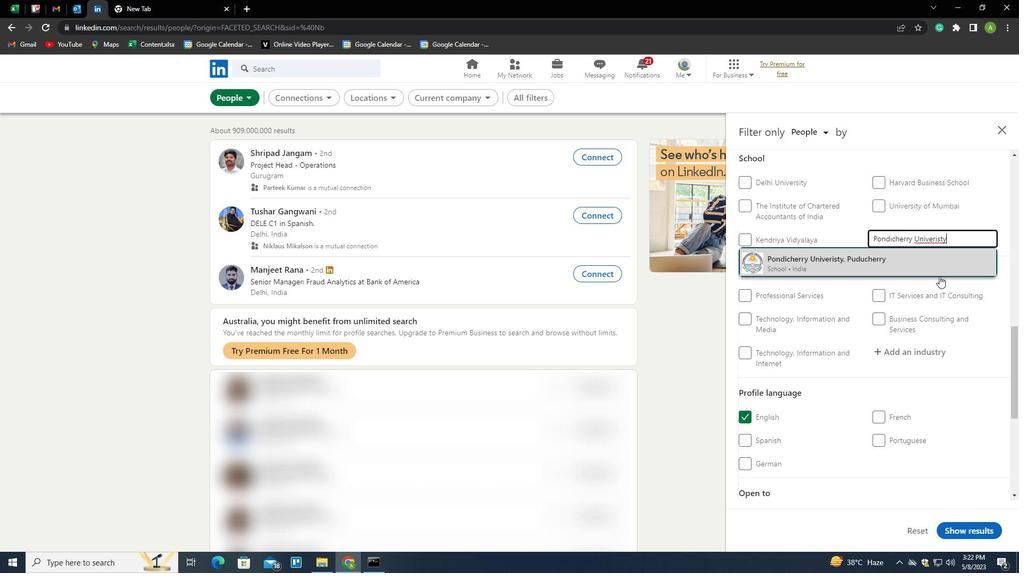 
Action: Mouse scrolled (939, 276) with delta (0, 0)
Screenshot: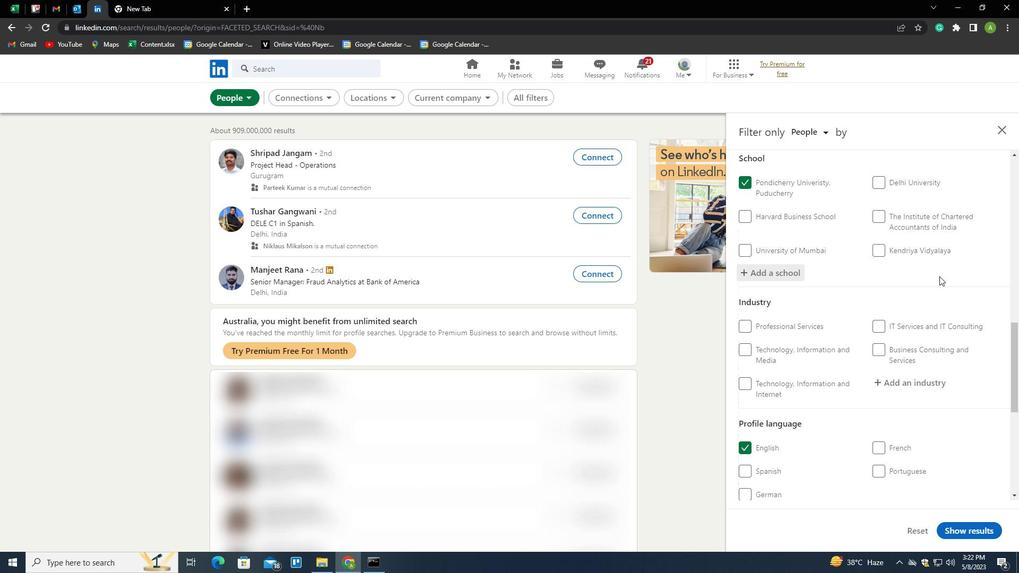 
Action: Mouse scrolled (939, 276) with delta (0, 0)
Screenshot: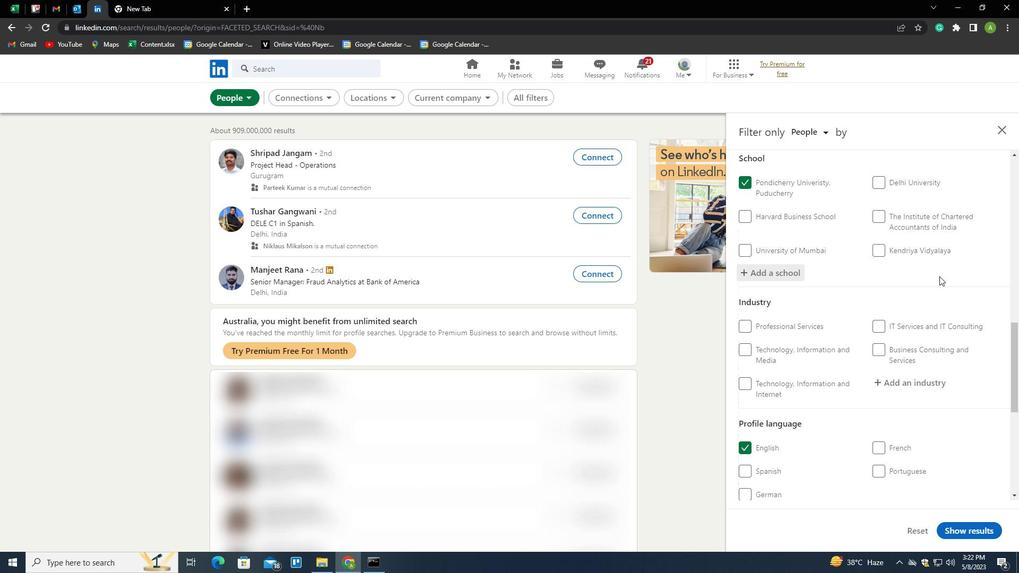 
Action: Mouse moved to (906, 274)
Screenshot: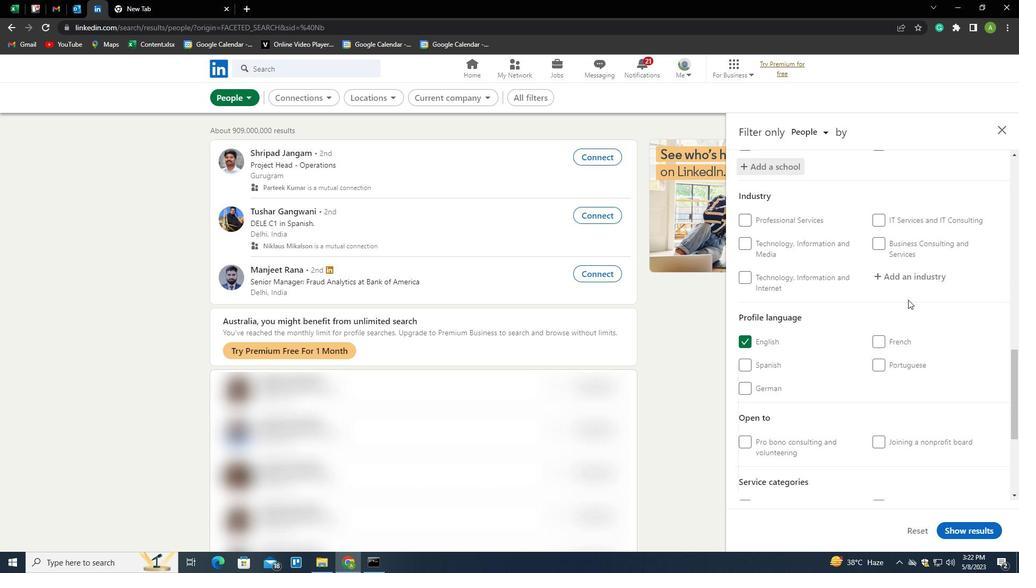 
Action: Mouse pressed left at (906, 274)
Screenshot: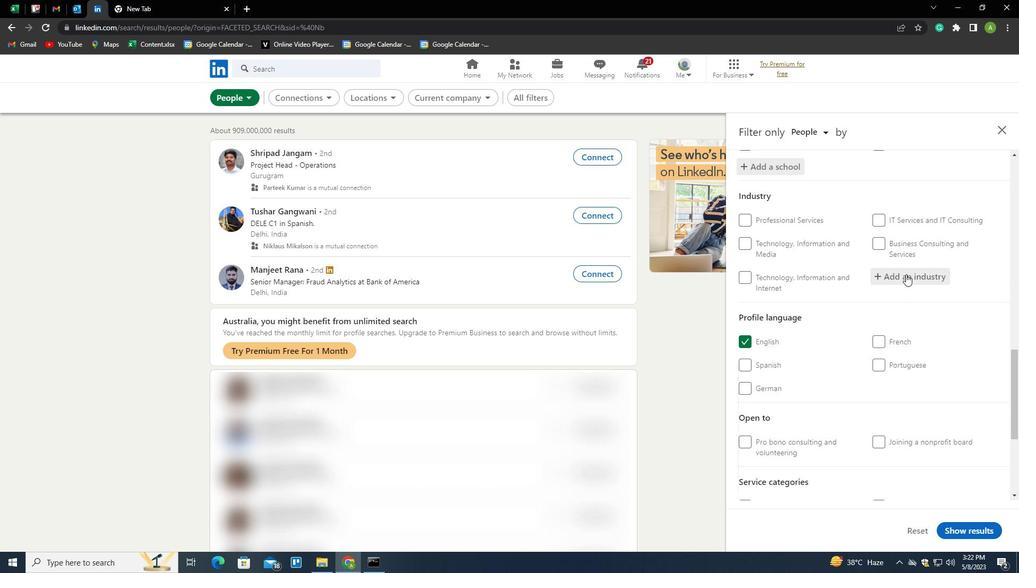 
Action: Key pressed <Key.shift>HOME<Key.space><Key.shift>HEALTH<Key.space><Key.shift><Key.shift><Key.shift><Key.shift><Key.shift>CARE<Key.space><Key.shift>SERVICES<Key.down><Key.enter>
Screenshot: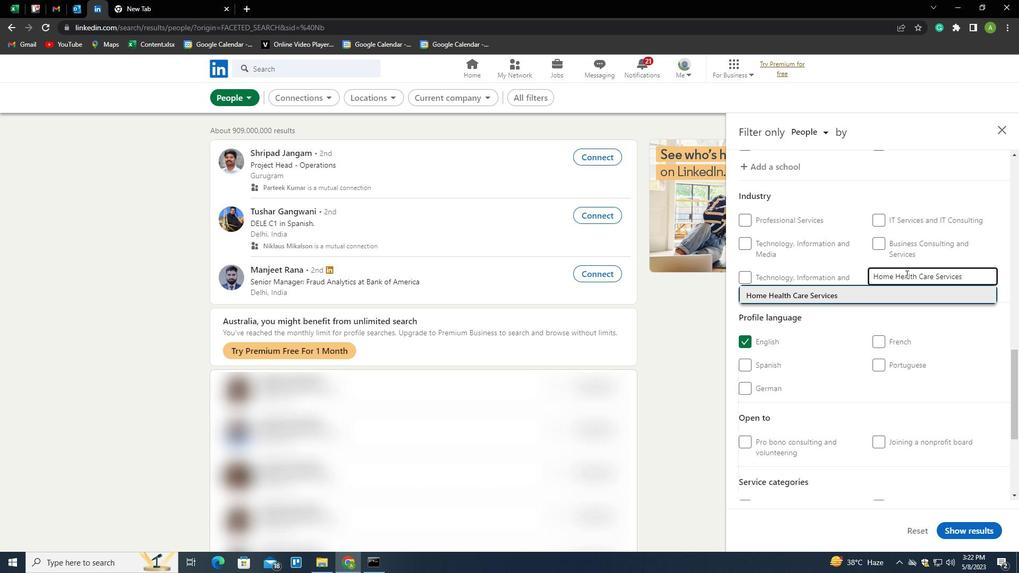 
Action: Mouse scrolled (906, 273) with delta (0, 0)
Screenshot: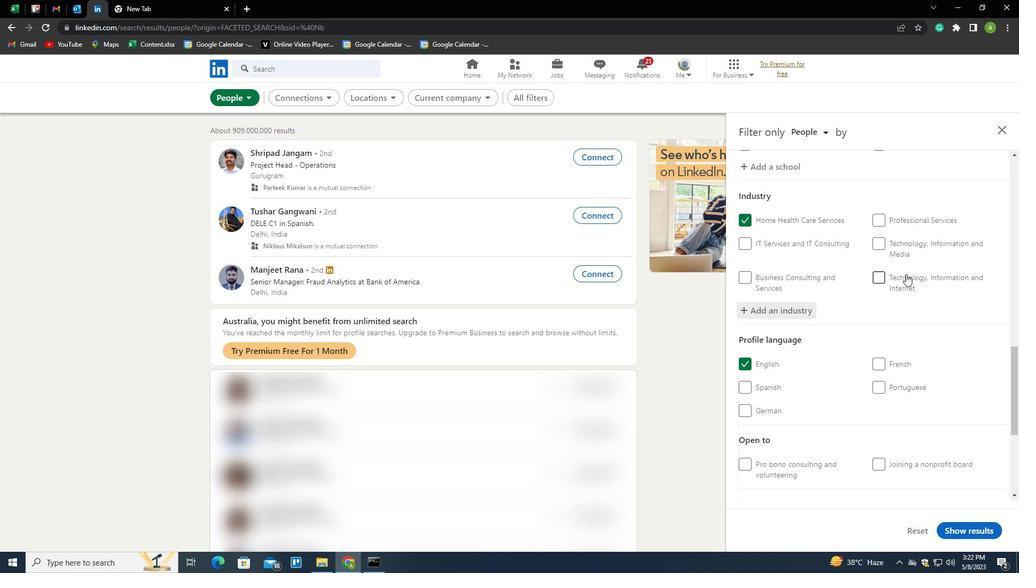 
Action: Mouse scrolled (906, 273) with delta (0, 0)
Screenshot: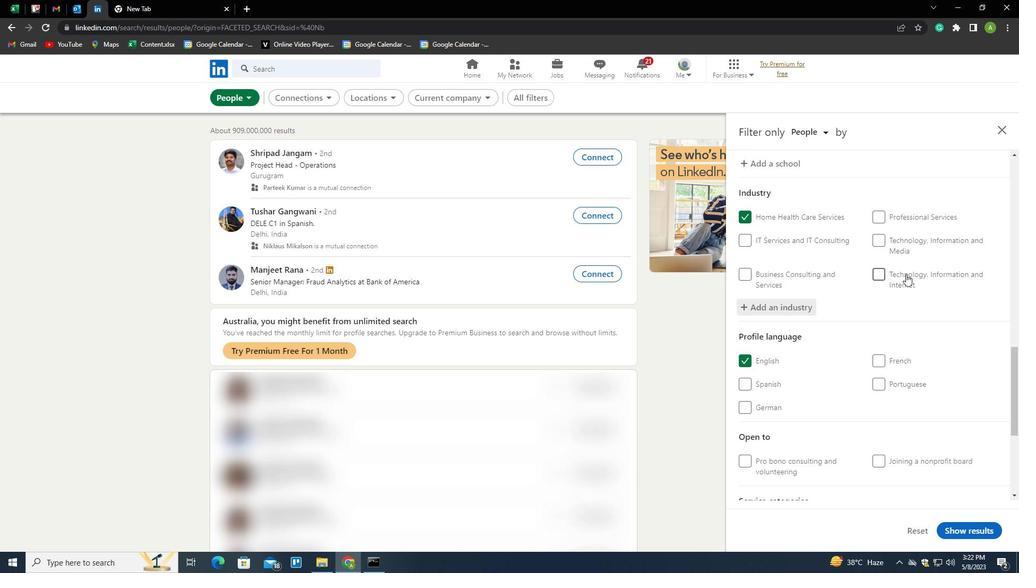 
Action: Mouse scrolled (906, 273) with delta (0, 0)
Screenshot: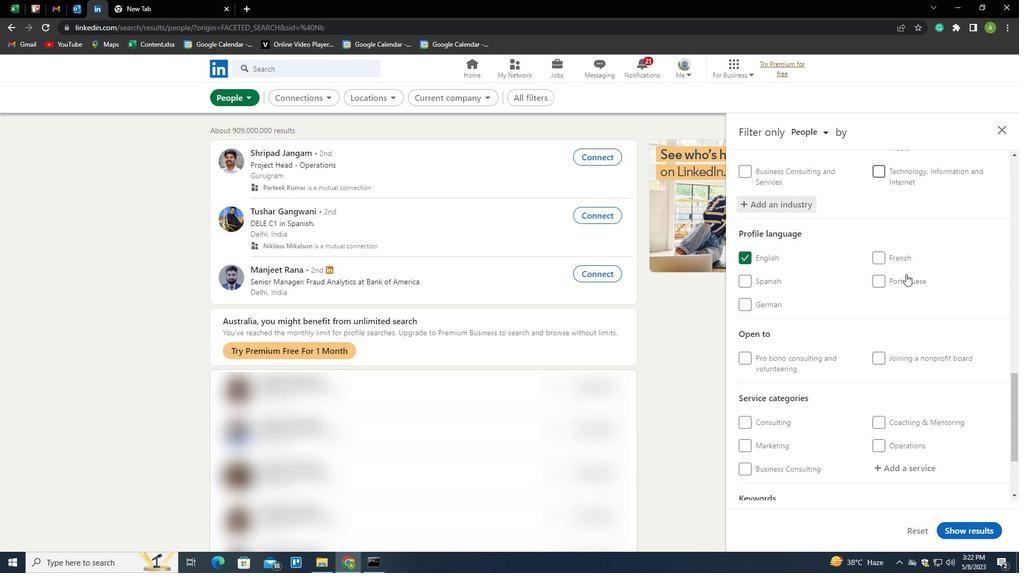 
Action: Mouse scrolled (906, 273) with delta (0, 0)
Screenshot: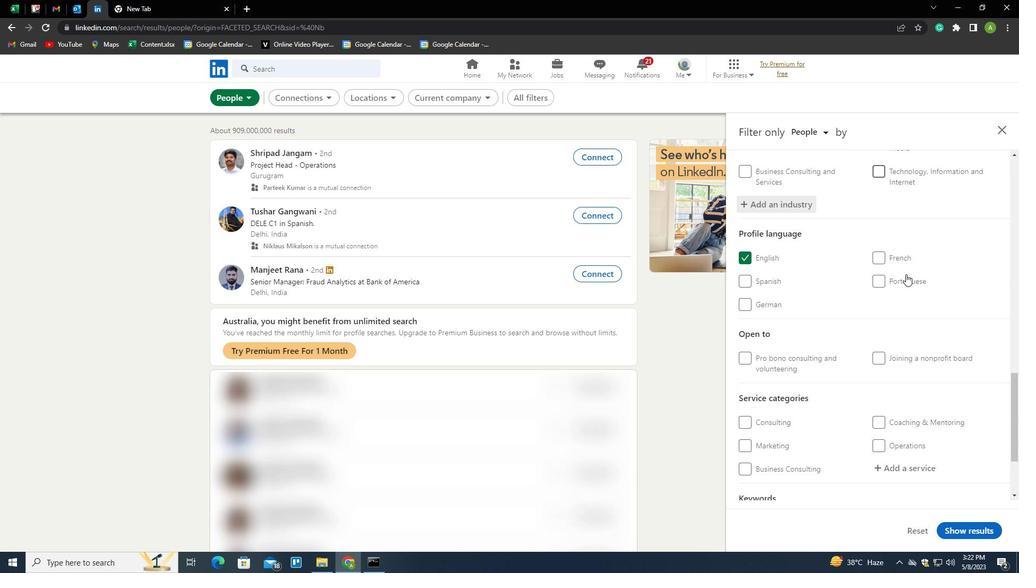 
Action: Mouse scrolled (906, 273) with delta (0, 0)
Screenshot: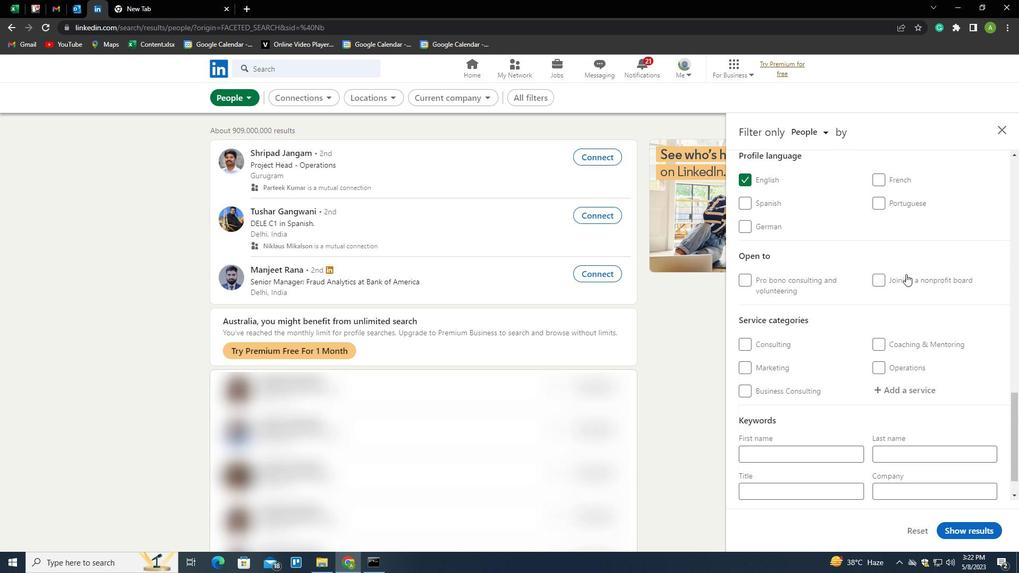 
Action: Mouse scrolled (906, 273) with delta (0, 0)
Screenshot: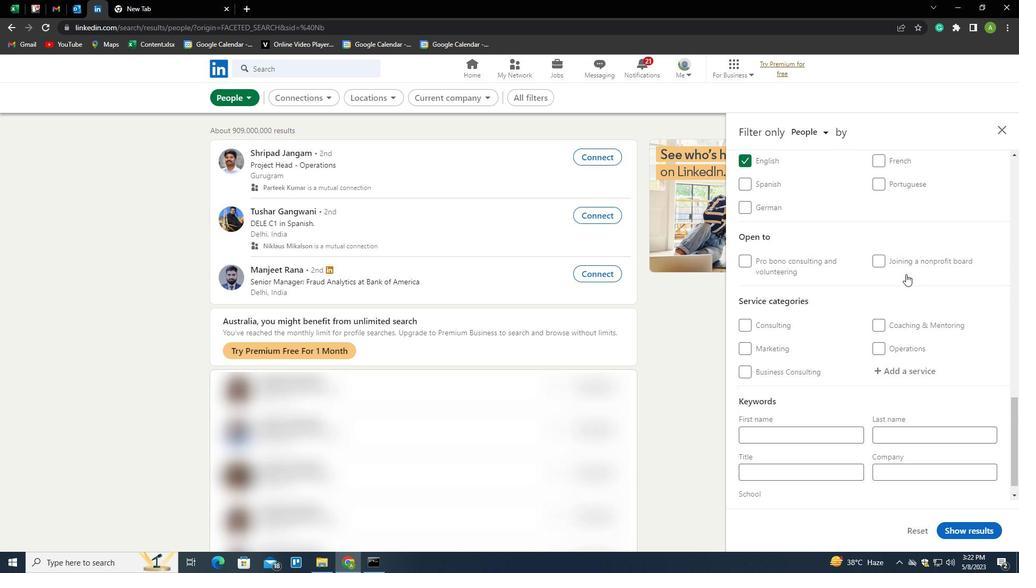 
Action: Mouse moved to (909, 347)
Screenshot: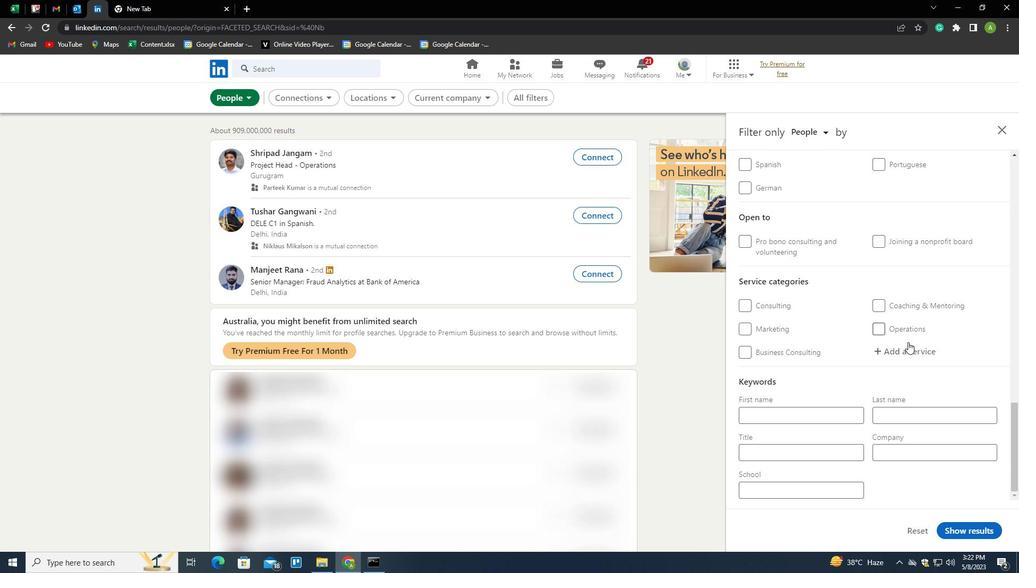 
Action: Mouse pressed left at (909, 347)
Screenshot: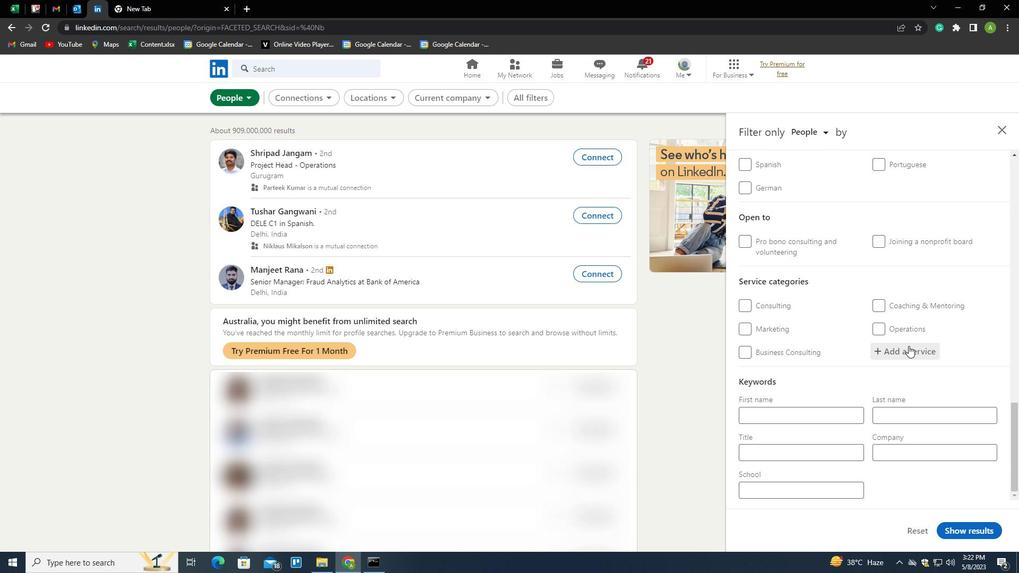 
Action: Key pressed <Key.shift>BUSINESS<Key.space><Key.shift>LAW<Key.down><Key.enter>
Screenshot: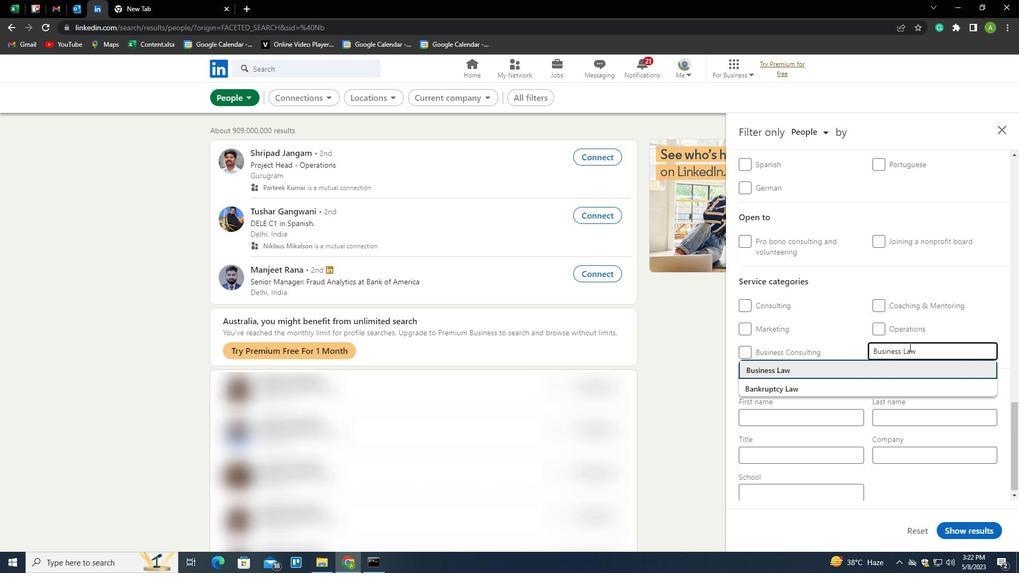 
Action: Mouse scrolled (909, 346) with delta (0, 0)
Screenshot: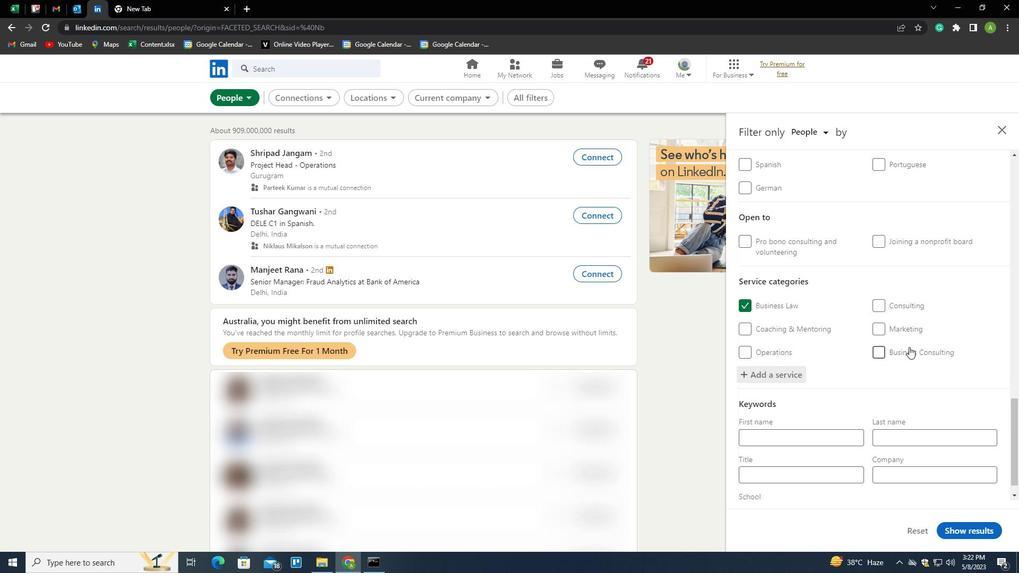 
Action: Mouse scrolled (909, 346) with delta (0, 0)
Screenshot: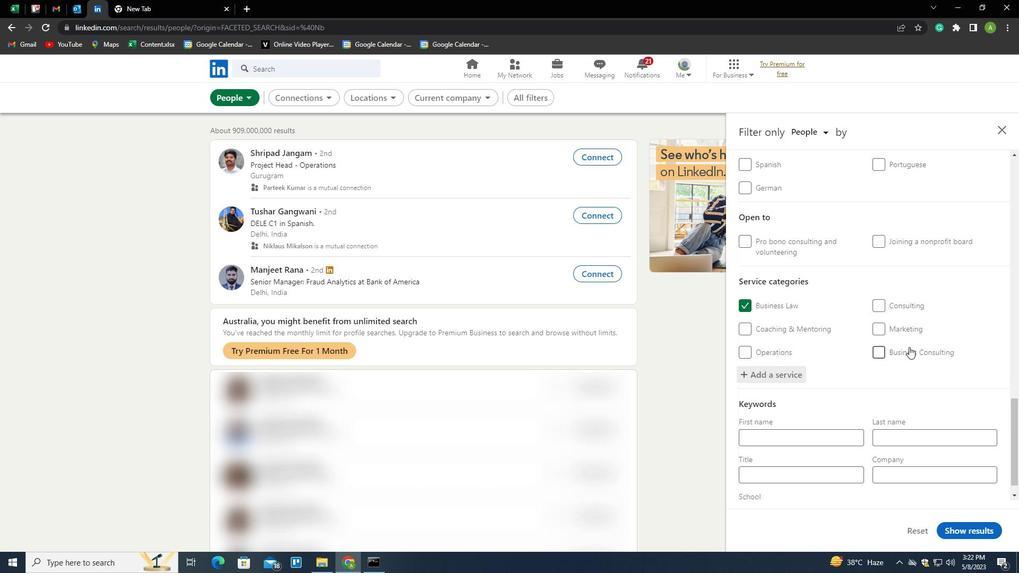 
Action: Mouse scrolled (909, 346) with delta (0, 0)
Screenshot: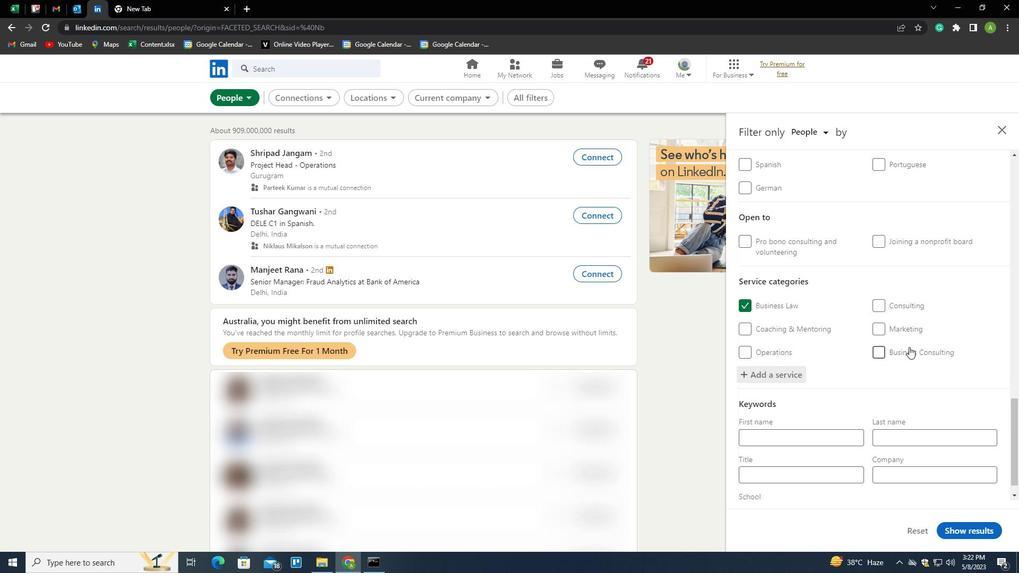 
Action: Mouse scrolled (909, 346) with delta (0, 0)
Screenshot: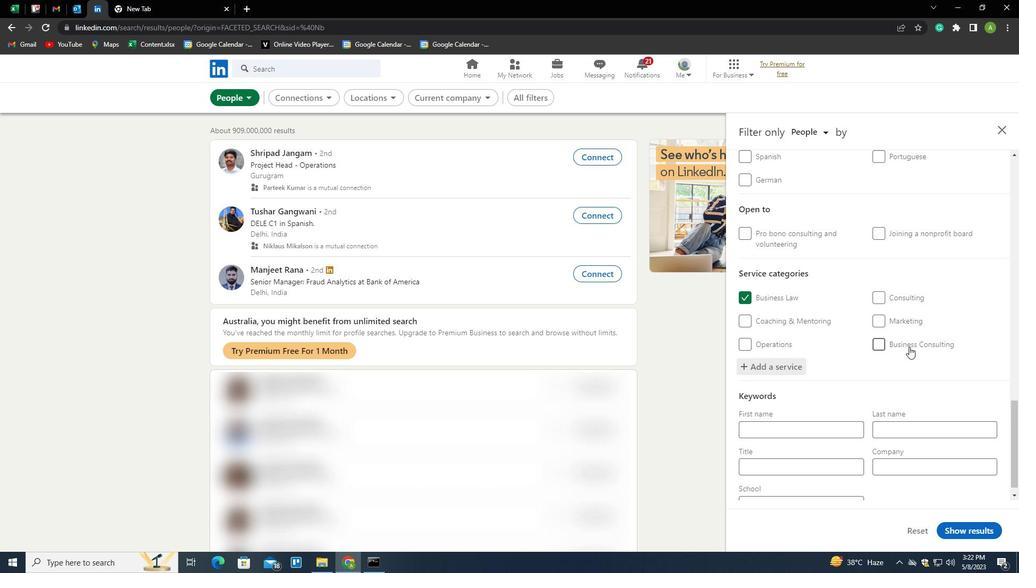 
Action: Mouse moved to (818, 448)
Screenshot: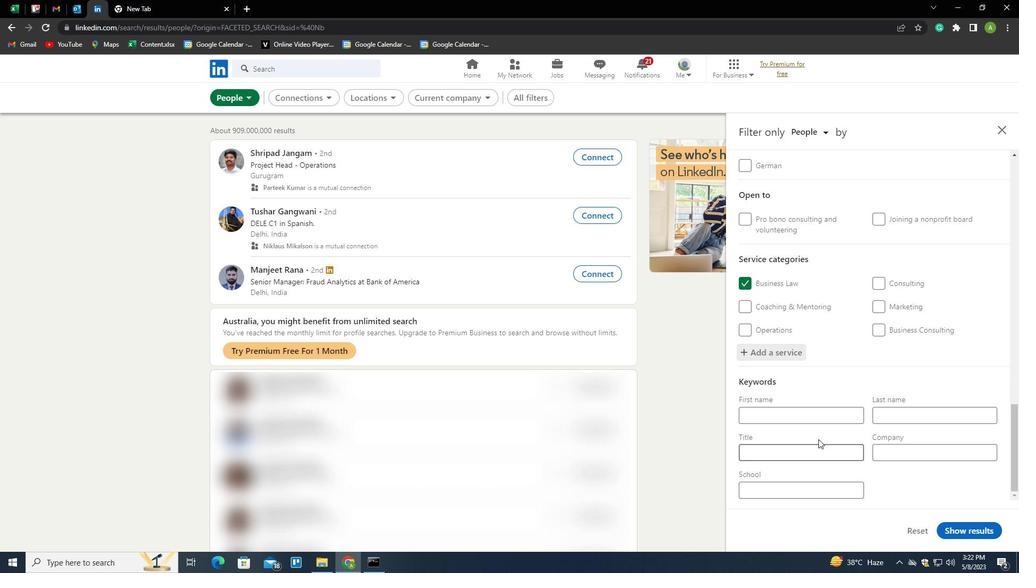 
Action: Mouse pressed left at (818, 448)
Screenshot: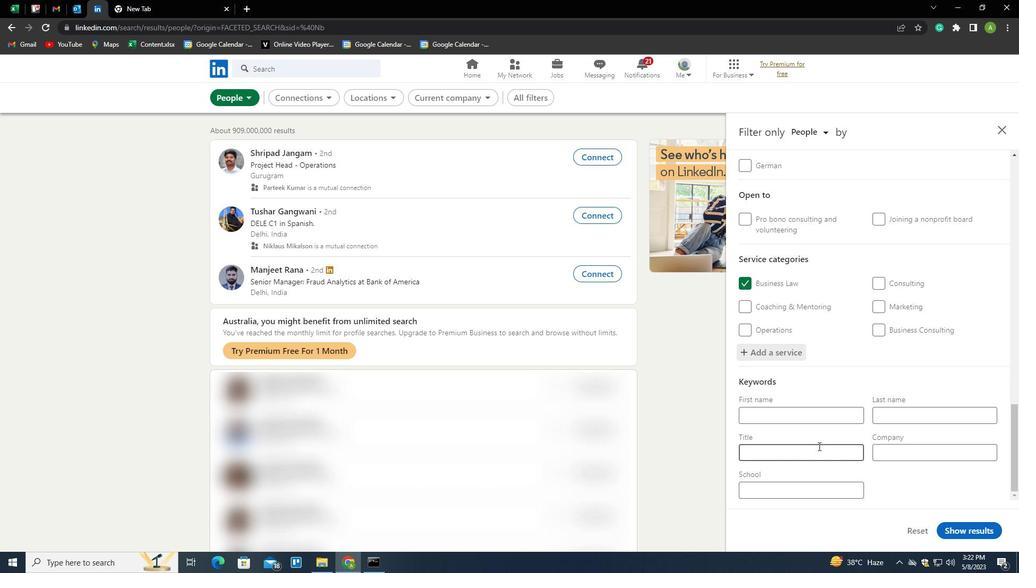 
Action: Key pressed <Key.shift><Key.shift><Key.shift><Key.shift><Key.shift><Key.shift><Key.shift><Key.shift><Key.shift><Key.shift><Key.shift><Key.shift><Key.shift><Key.shift><Key.shift><Key.shift>CONTINUOUST<Key.backspace>
Screenshot: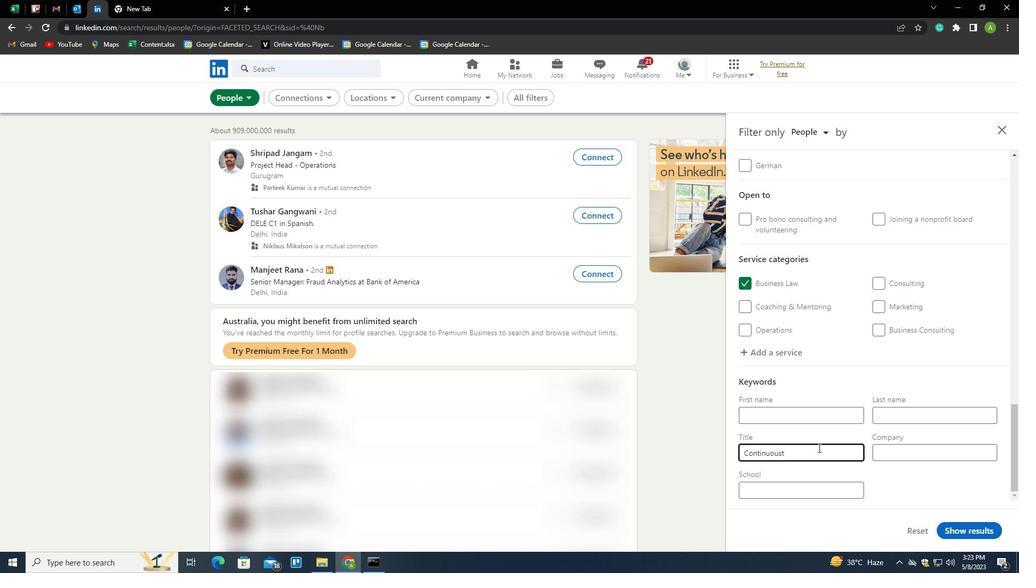 
Action: Mouse moved to (822, 448)
Screenshot: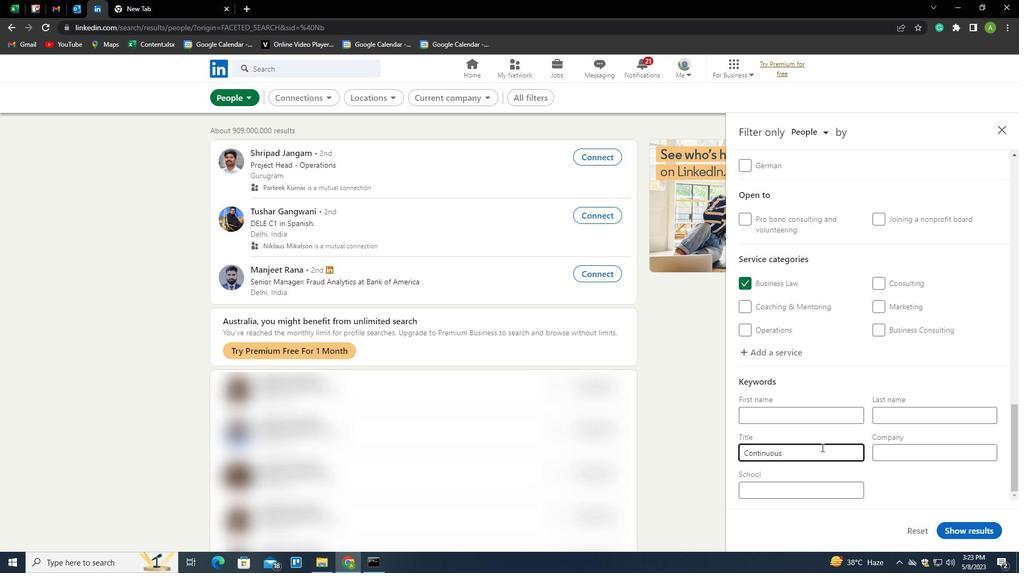 
Action: Key pressed <Key.space><Key.shift>IMPROVEMENT<Key.space><Key.shift>CONSULTANT
Screenshot: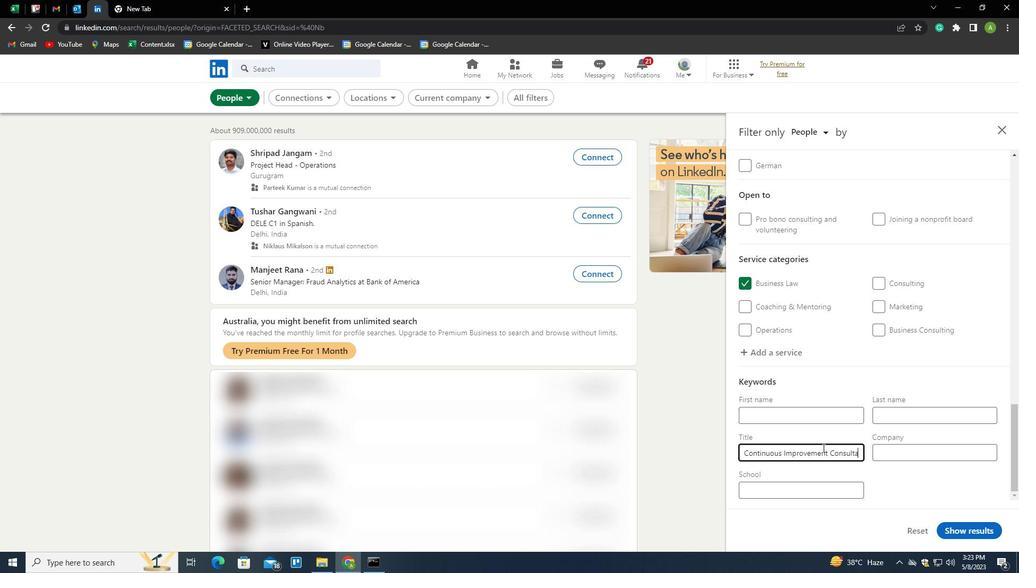 
Action: Mouse moved to (905, 474)
Screenshot: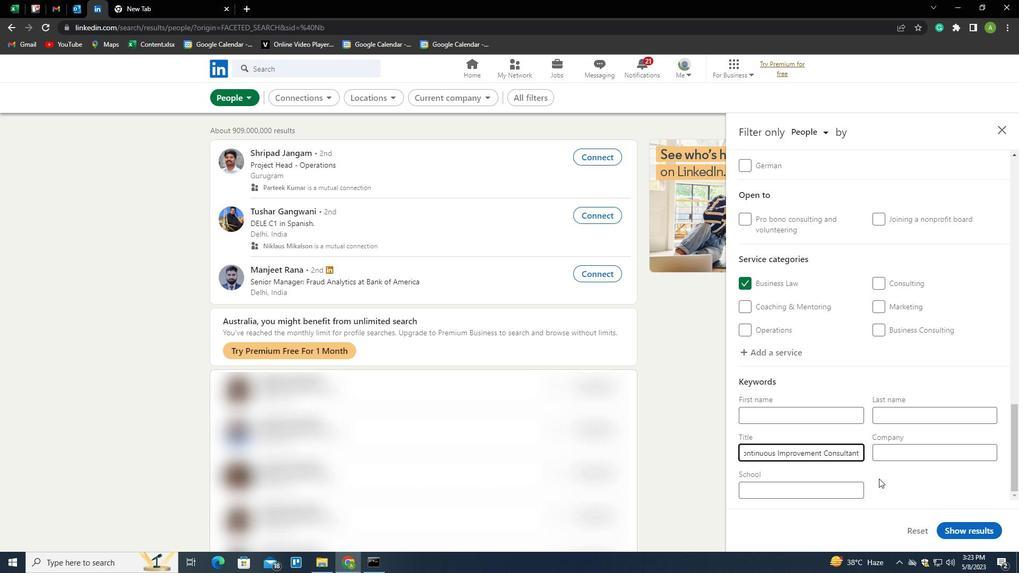 
Action: Mouse pressed left at (905, 474)
Screenshot: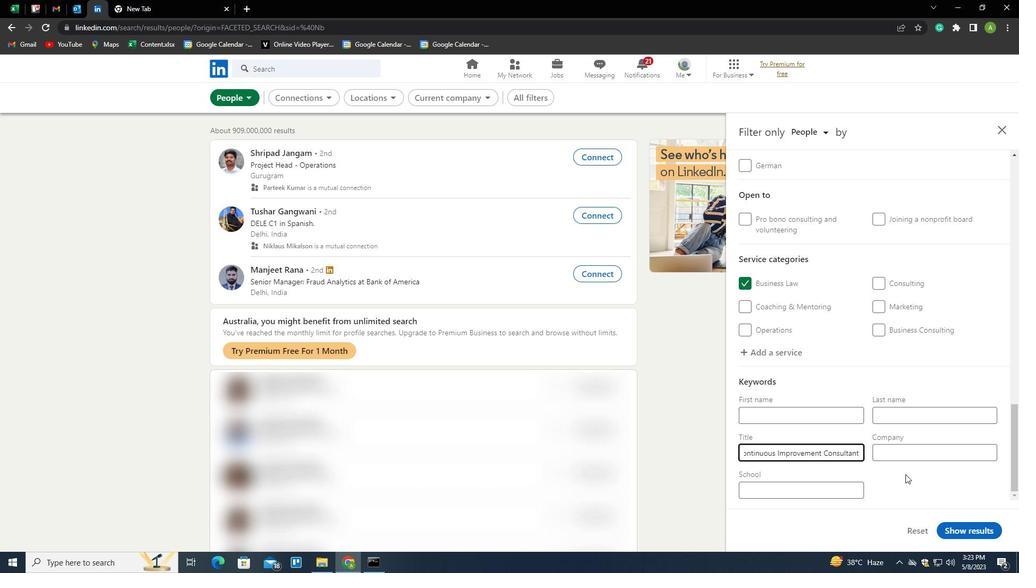 
Action: Mouse moved to (980, 524)
Screenshot: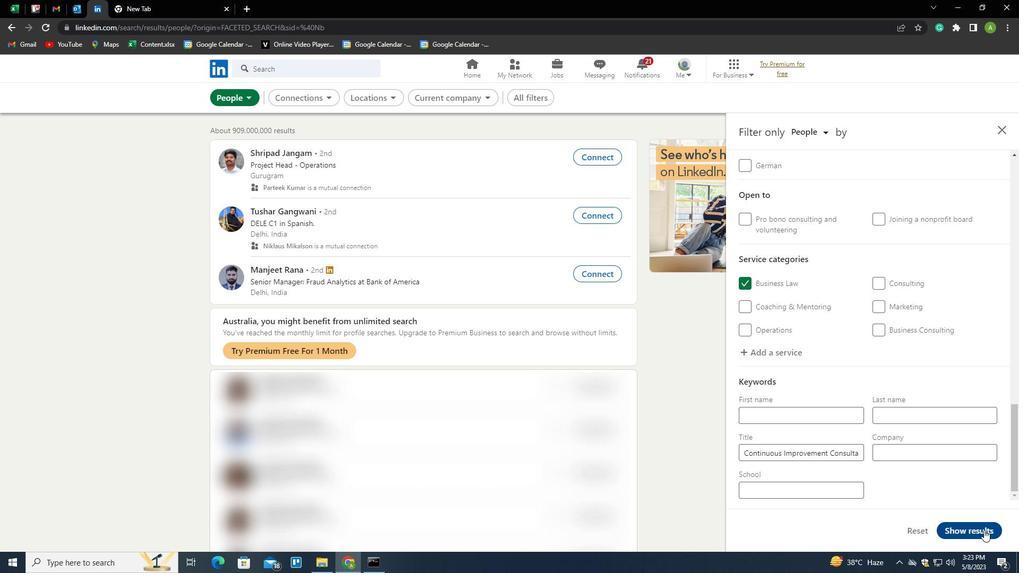 
Action: Mouse pressed left at (980, 524)
Screenshot: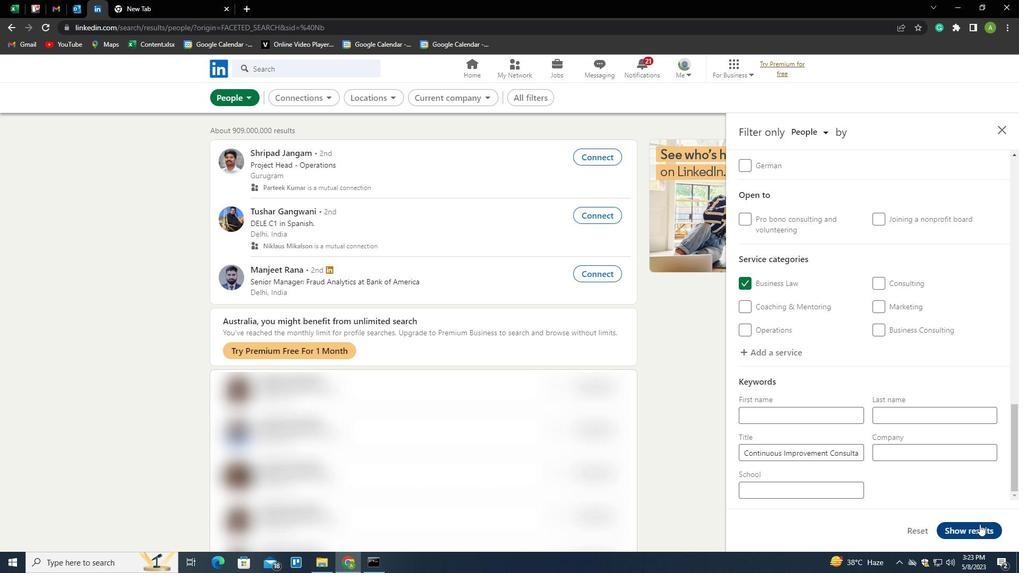 
